 Task: Open Card Employee Training Review in Board Crisis Management Solutions to Workspace CRM Systems and add a team member Softage.4@softage.net, a label Green, a checklist Sailing, an attachment from Trello, a color Green and finally, add a card description 'Develop and launch new social media marketing campaign for new product launch' and a comment 'We should approach this task with a sense of empathy, putting ourselves in the shoes of our stakeholders to understand their perspectives.'. Add a start date 'Jan 04, 1900' with a due date 'Jan 11, 1900'
Action: Mouse moved to (124, 56)
Screenshot: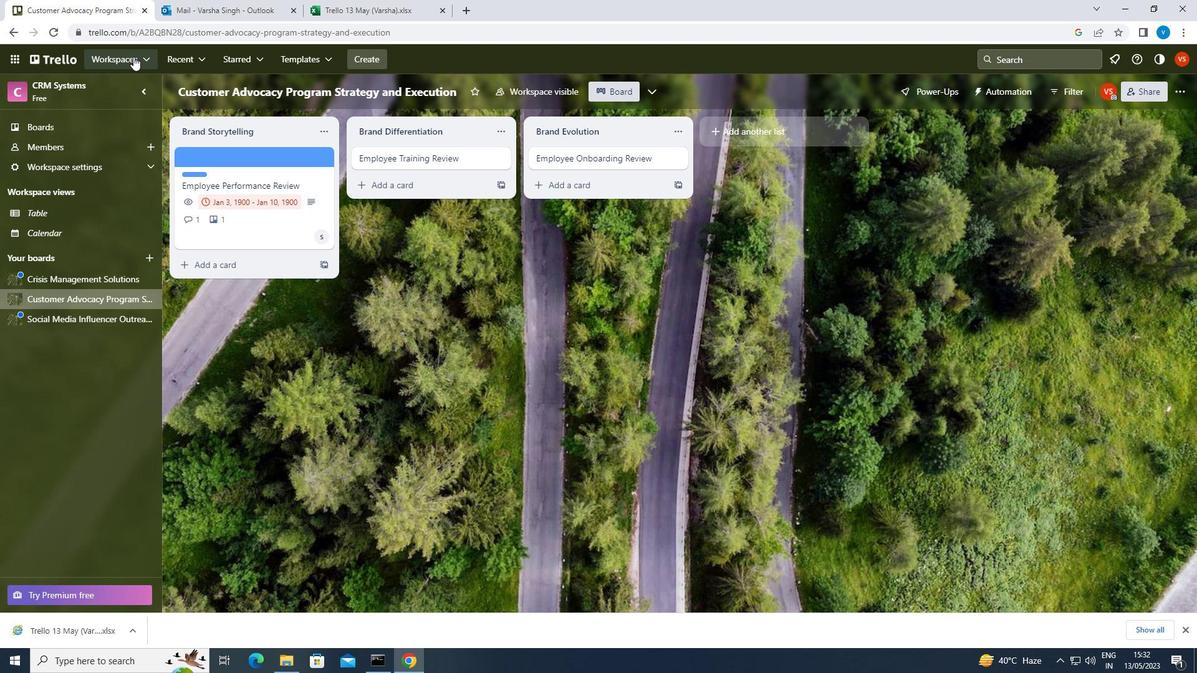 
Action: Mouse pressed left at (124, 56)
Screenshot: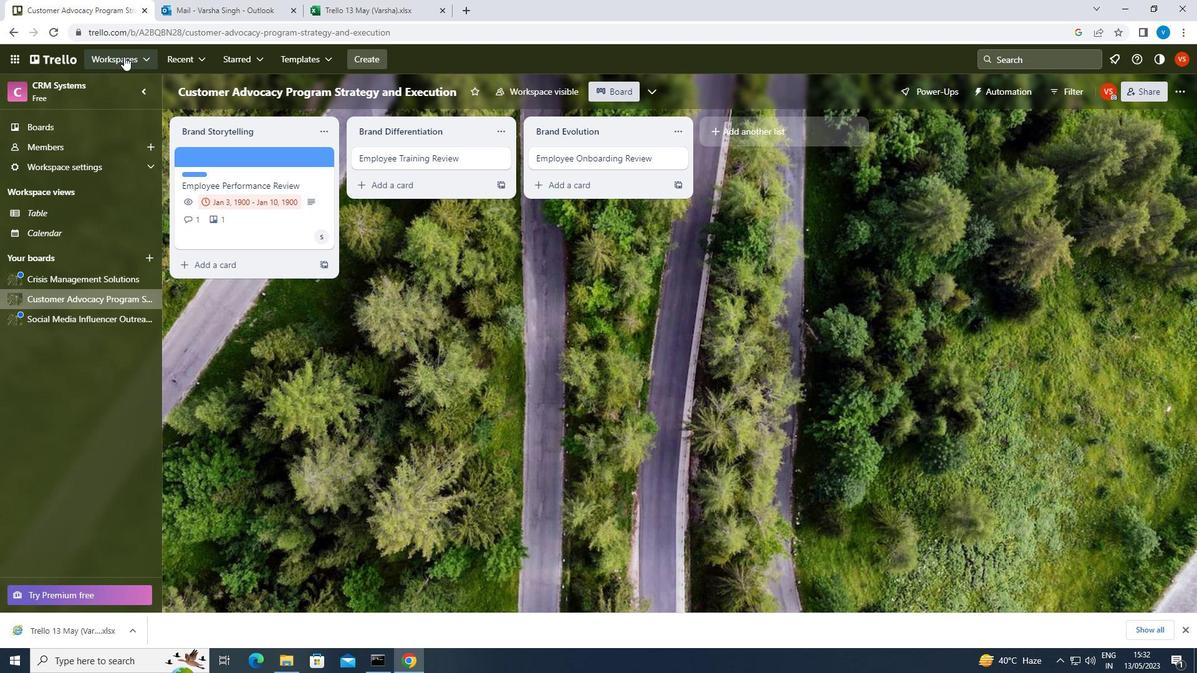 
Action: Mouse moved to (165, 490)
Screenshot: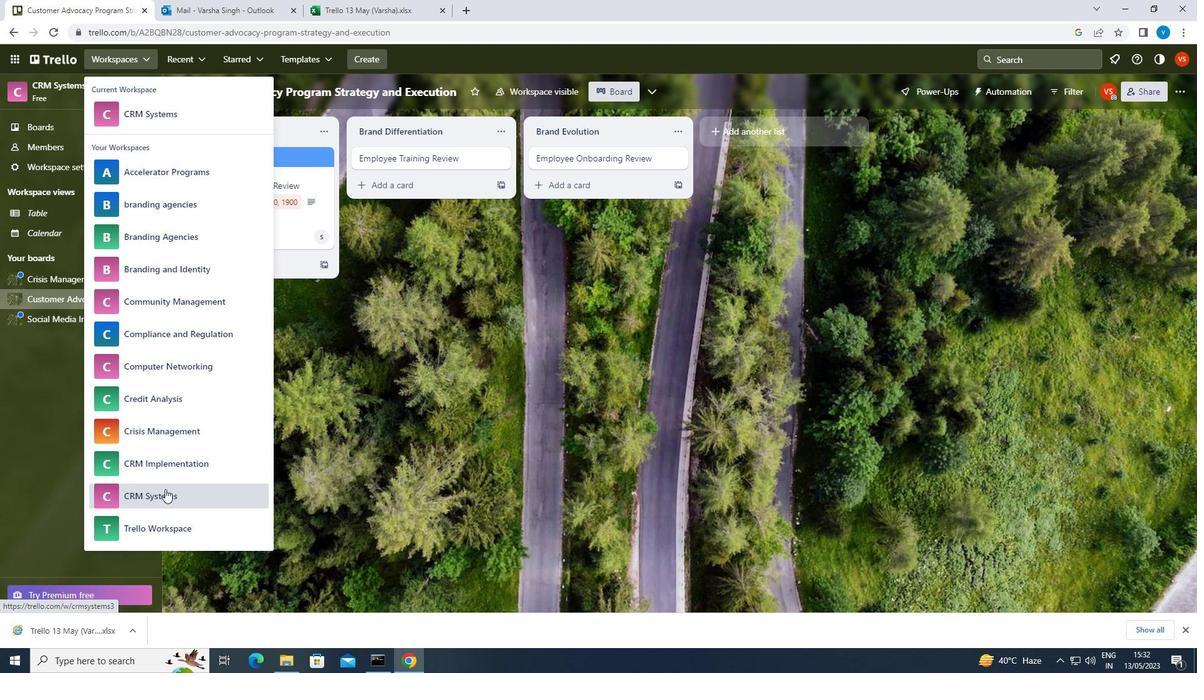 
Action: Mouse pressed left at (165, 490)
Screenshot: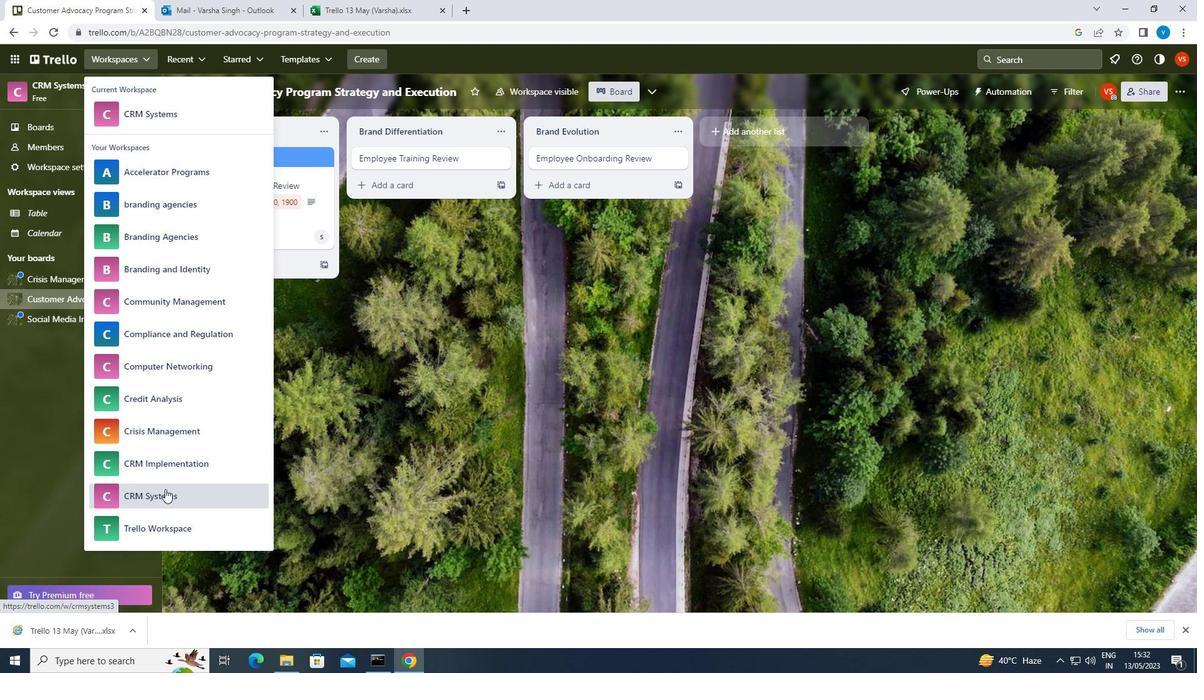 
Action: Mouse moved to (96, 277)
Screenshot: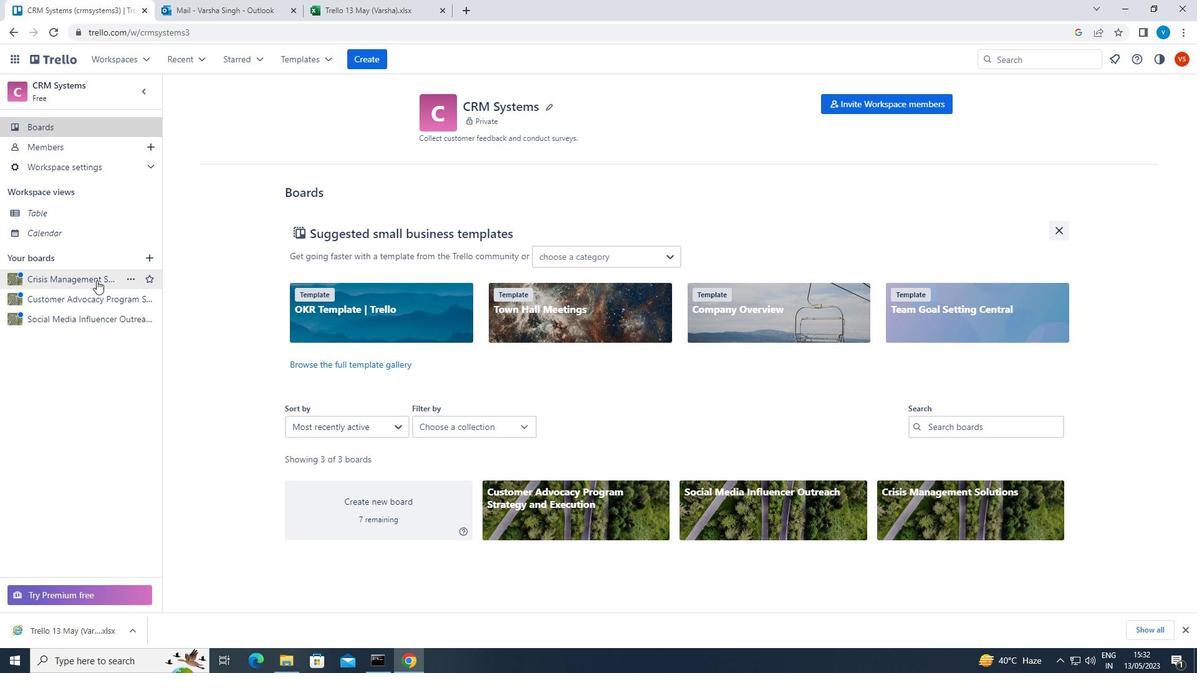 
Action: Mouse pressed left at (96, 277)
Screenshot: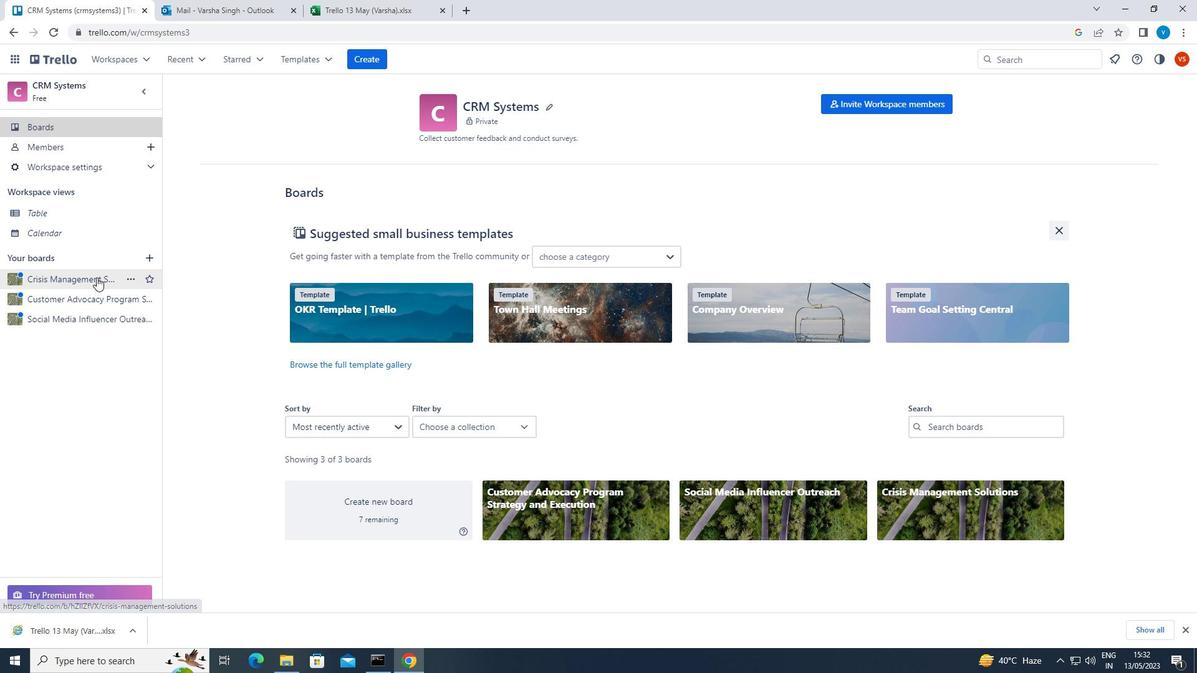 
Action: Mouse moved to (431, 155)
Screenshot: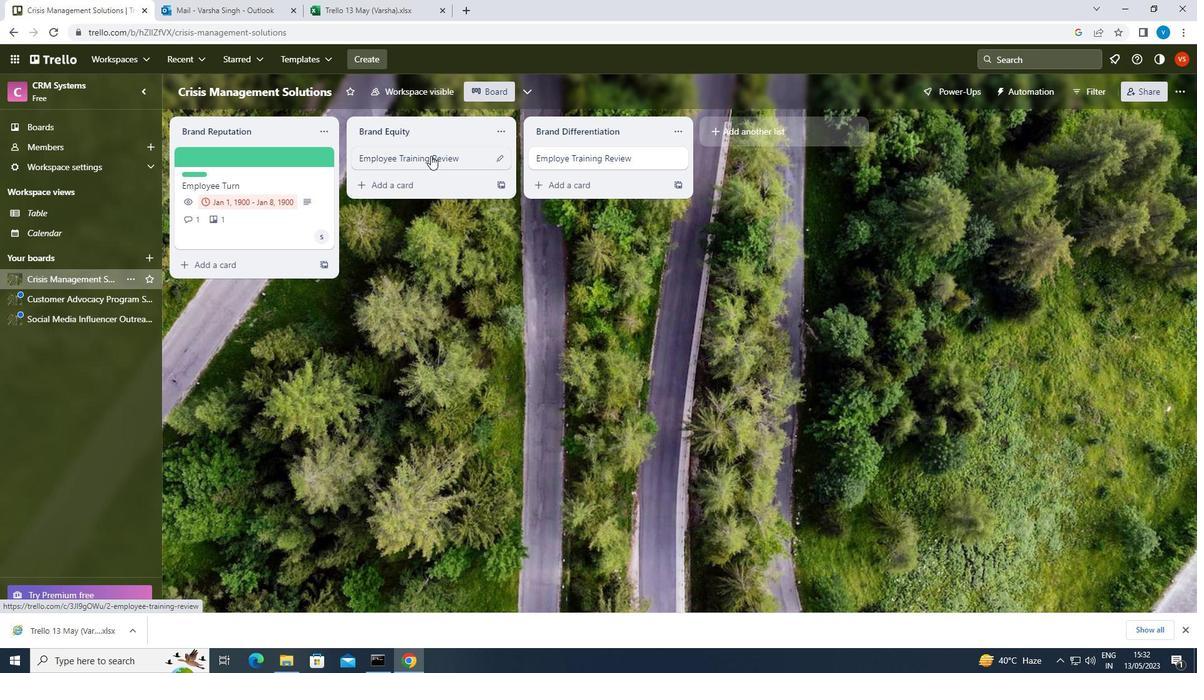 
Action: Mouse pressed left at (431, 155)
Screenshot: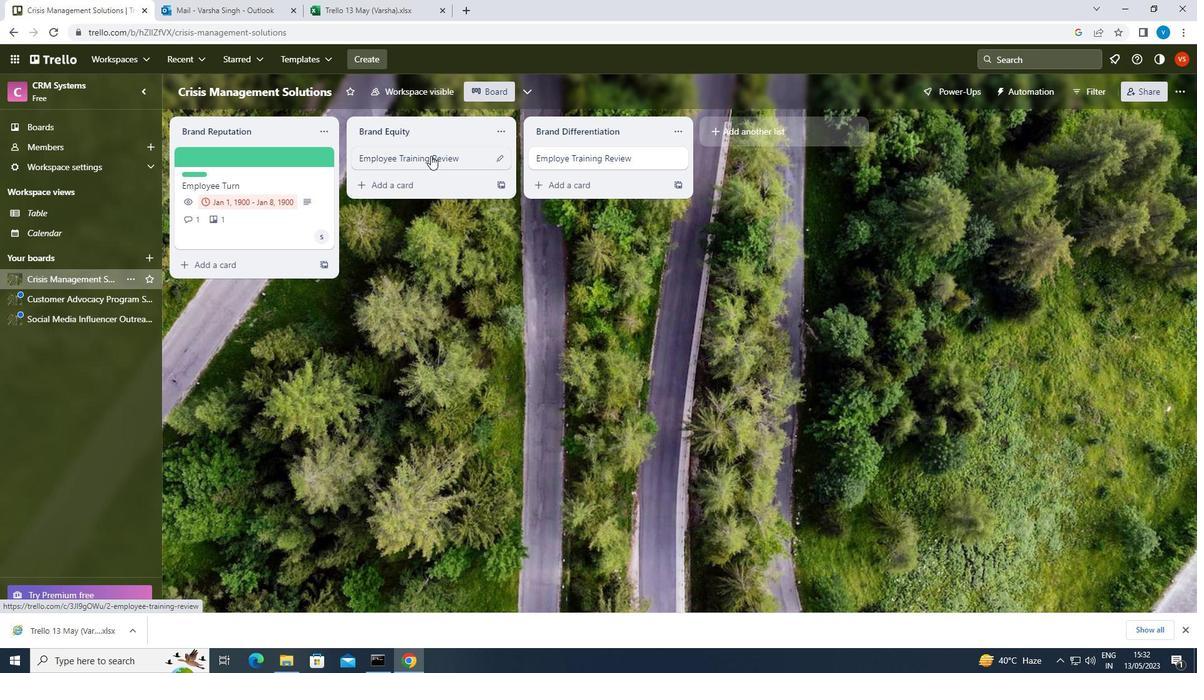 
Action: Mouse moved to (748, 202)
Screenshot: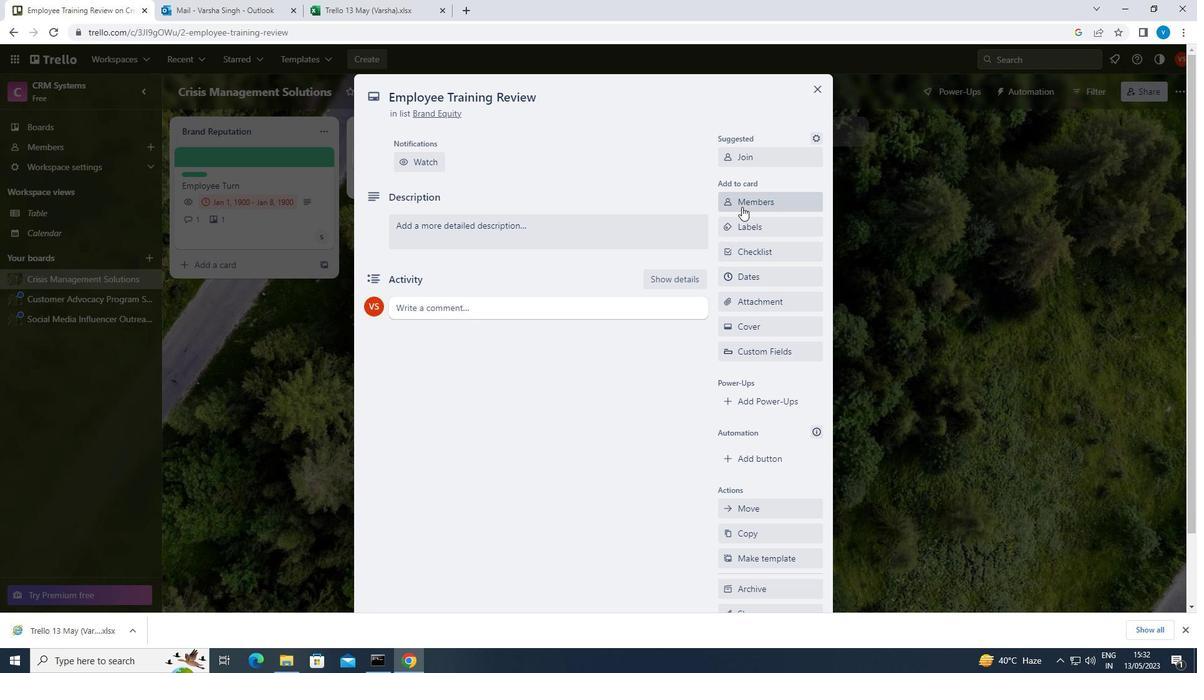 
Action: Mouse pressed left at (748, 202)
Screenshot: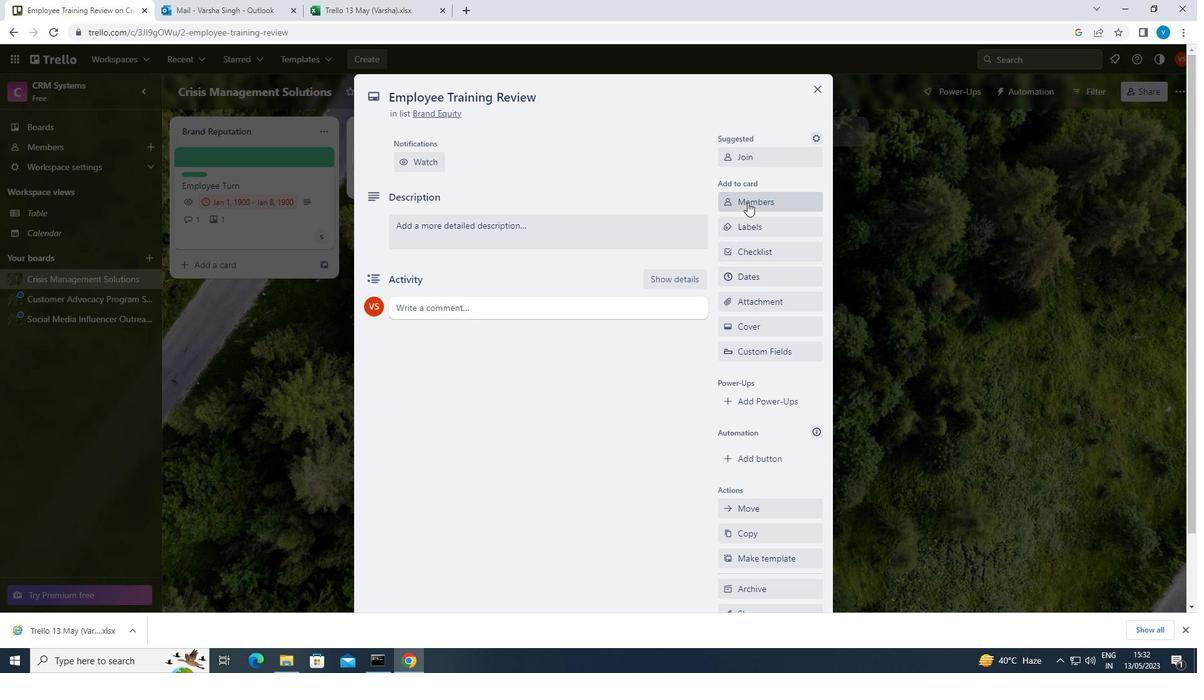 
Action: Mouse moved to (773, 253)
Screenshot: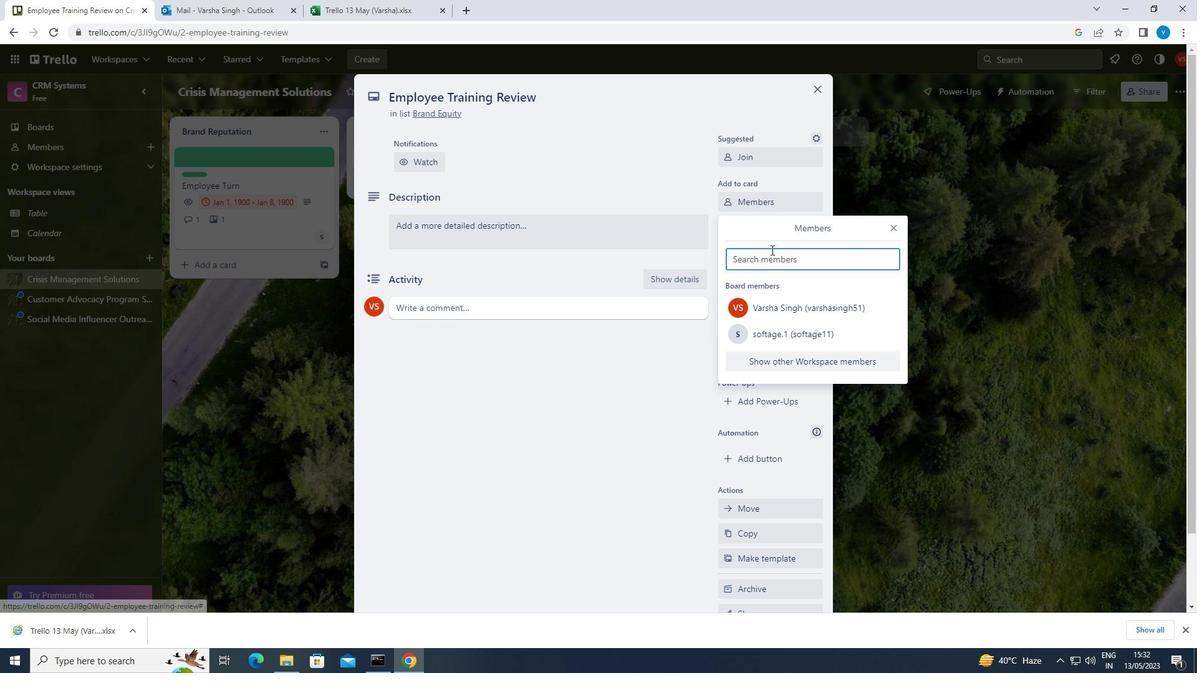 
Action: Mouse pressed left at (773, 253)
Screenshot: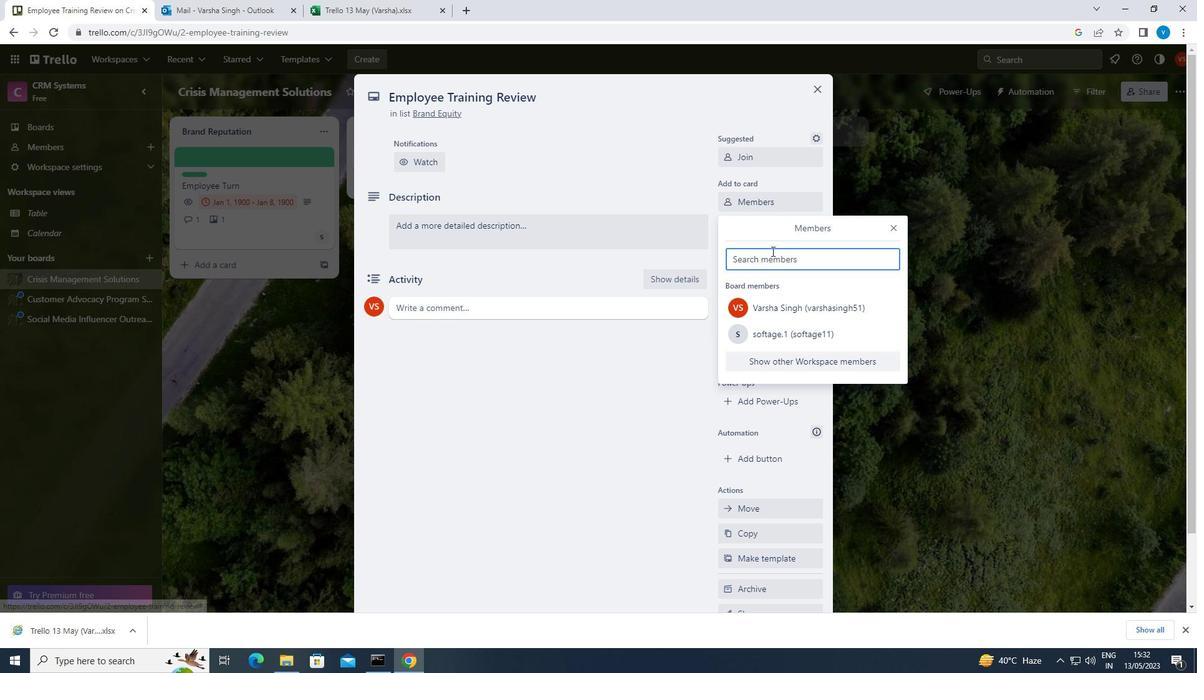 
Action: Key pressed <Key.shift>SOFTAGE.4<Key.shift>@SOFTAGE.NET
Screenshot: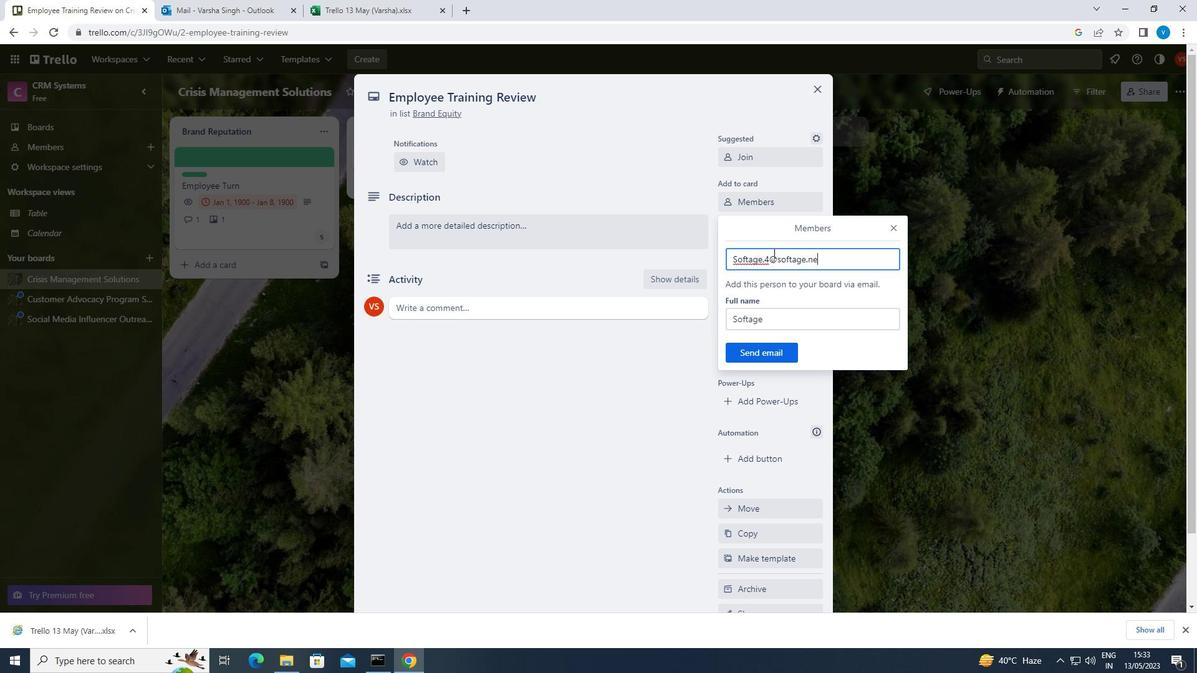 
Action: Mouse moved to (751, 348)
Screenshot: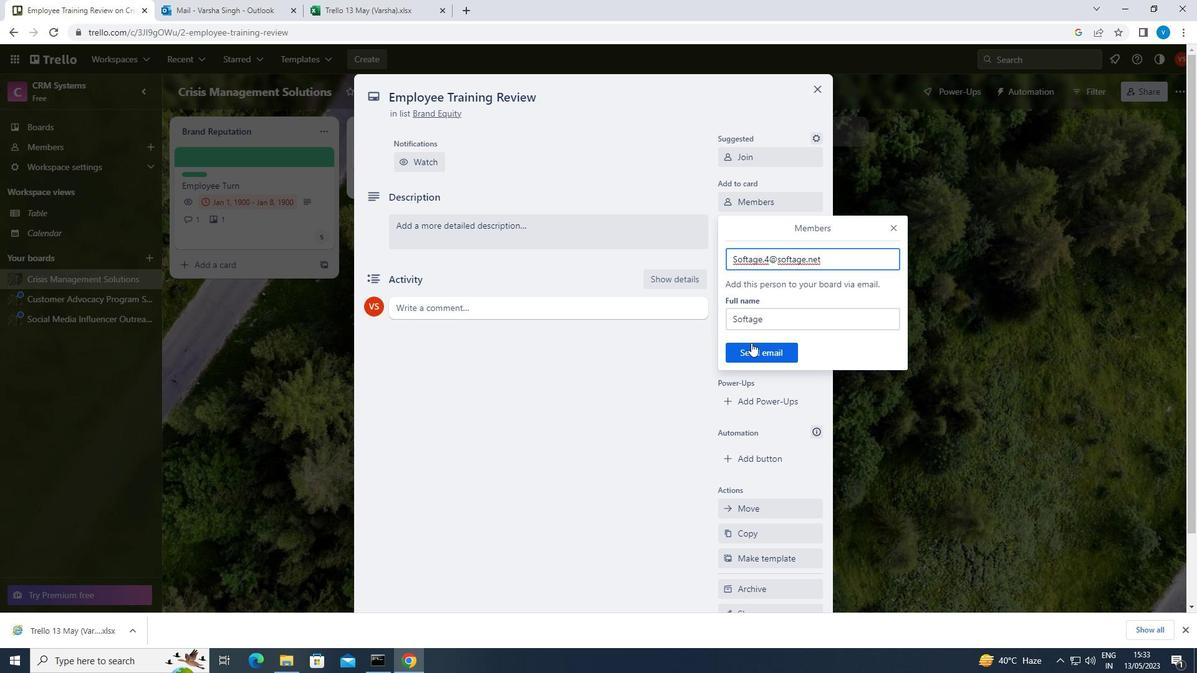 
Action: Mouse pressed left at (751, 348)
Screenshot: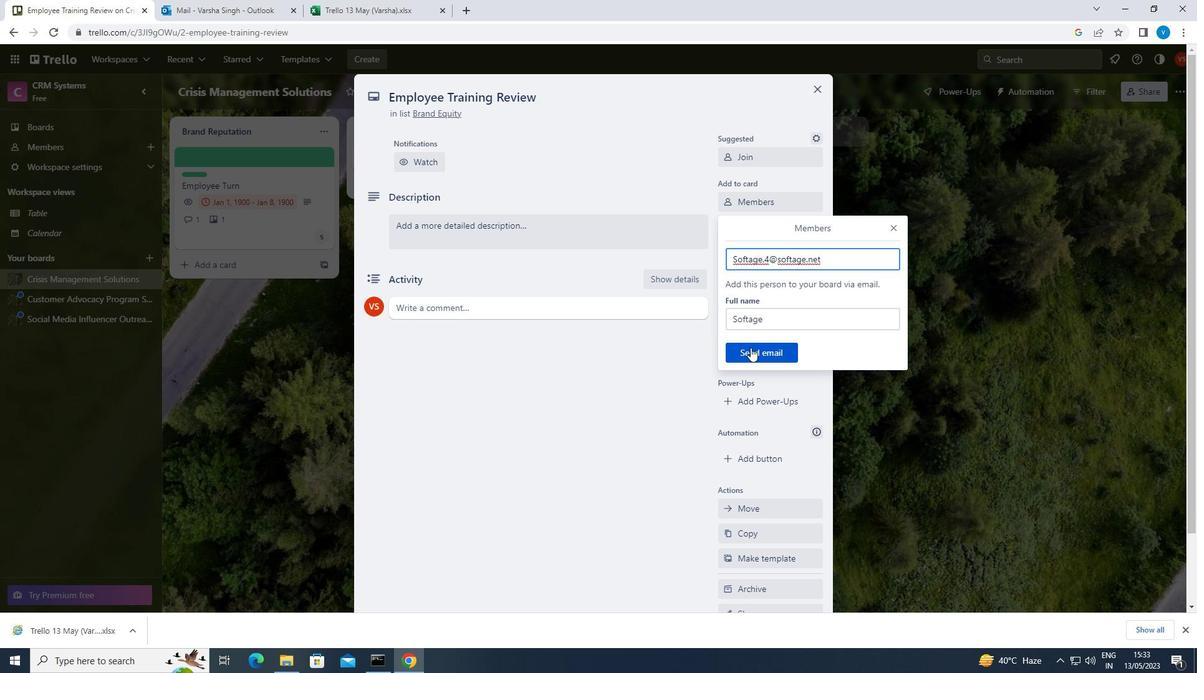 
Action: Mouse moved to (786, 227)
Screenshot: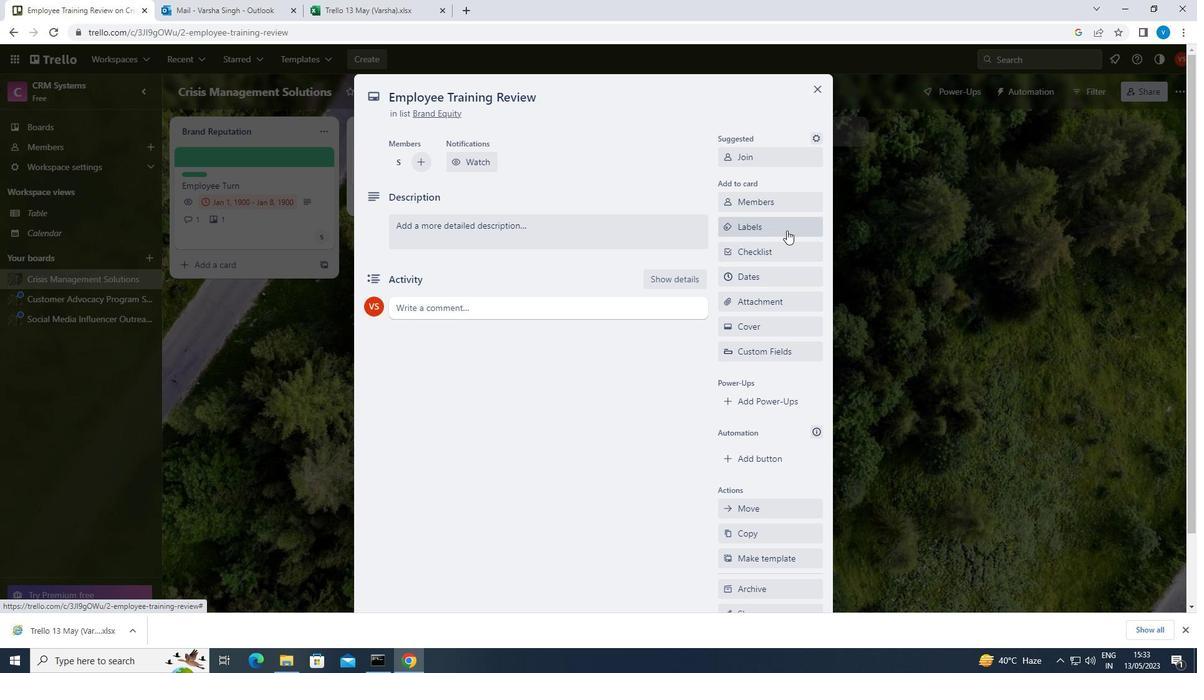 
Action: Mouse pressed left at (786, 227)
Screenshot: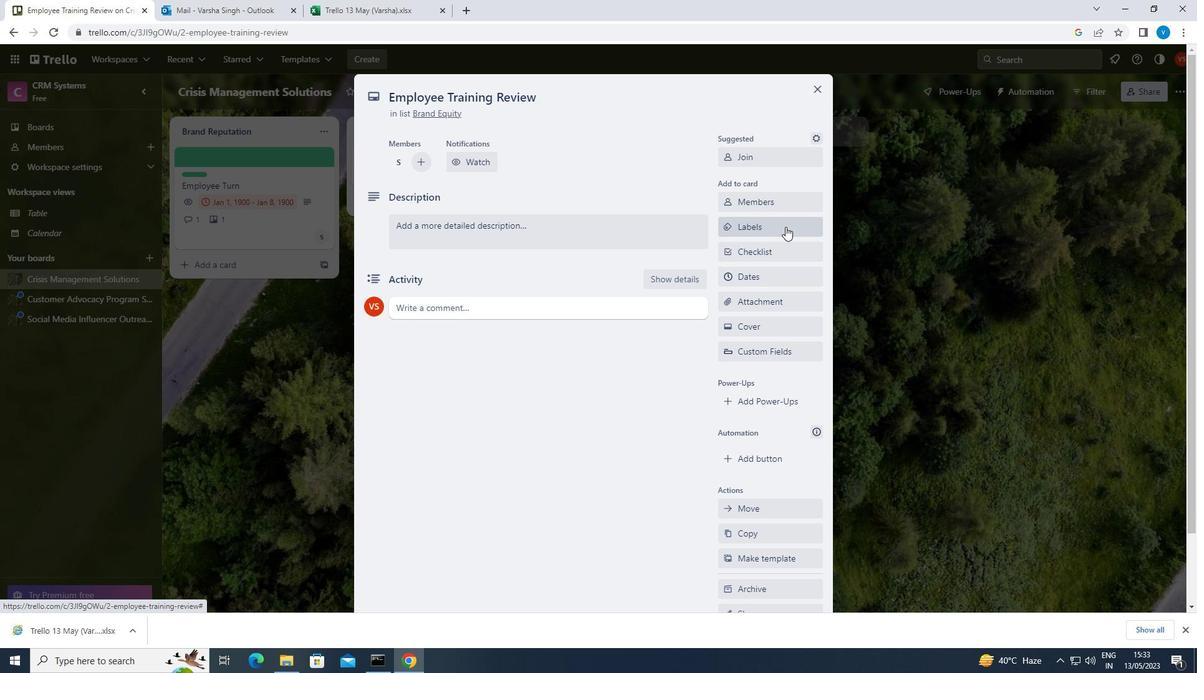 
Action: Mouse moved to (796, 325)
Screenshot: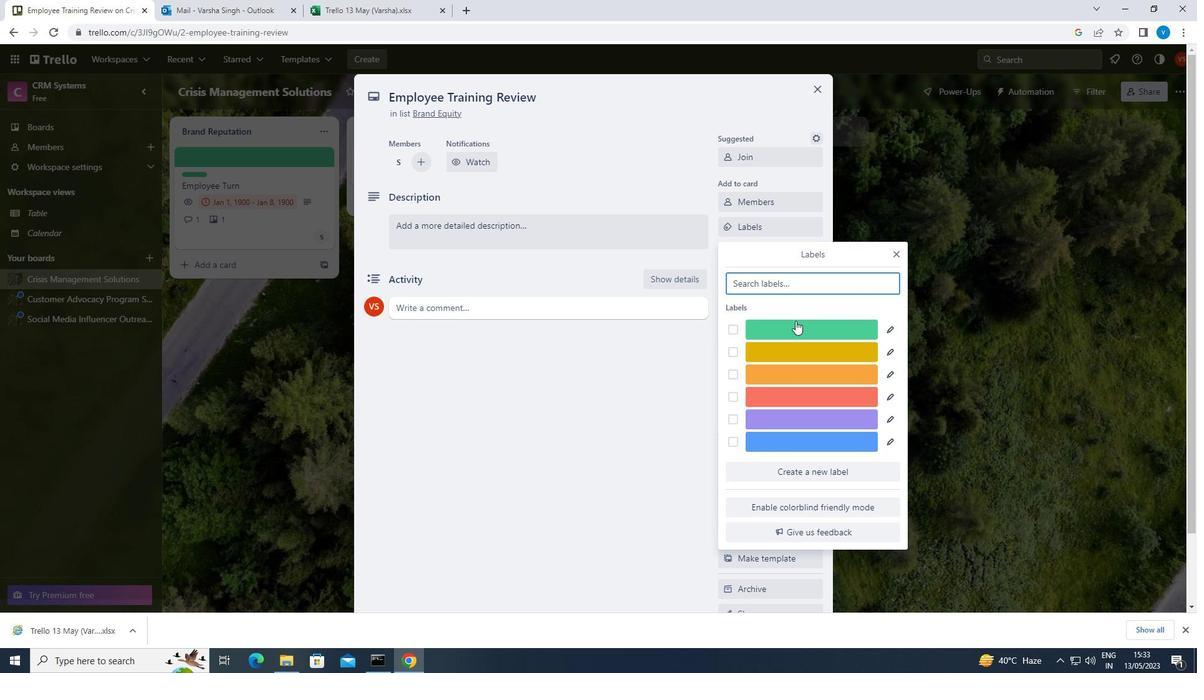 
Action: Mouse pressed left at (796, 325)
Screenshot: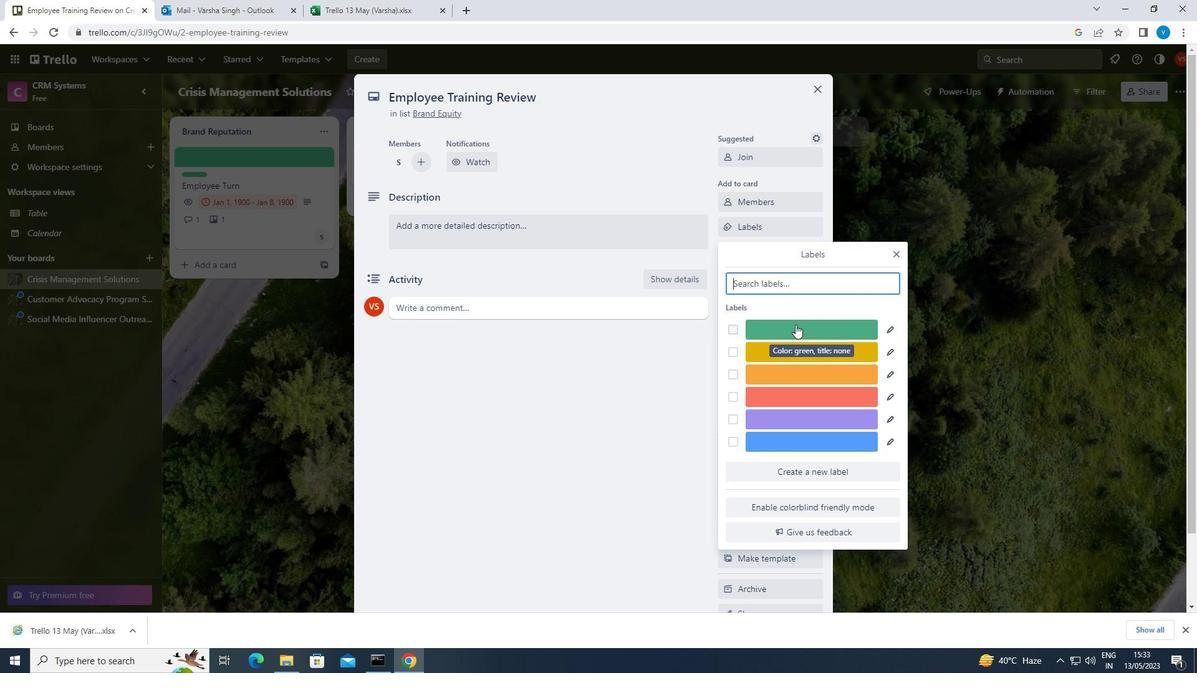 
Action: Mouse moved to (897, 252)
Screenshot: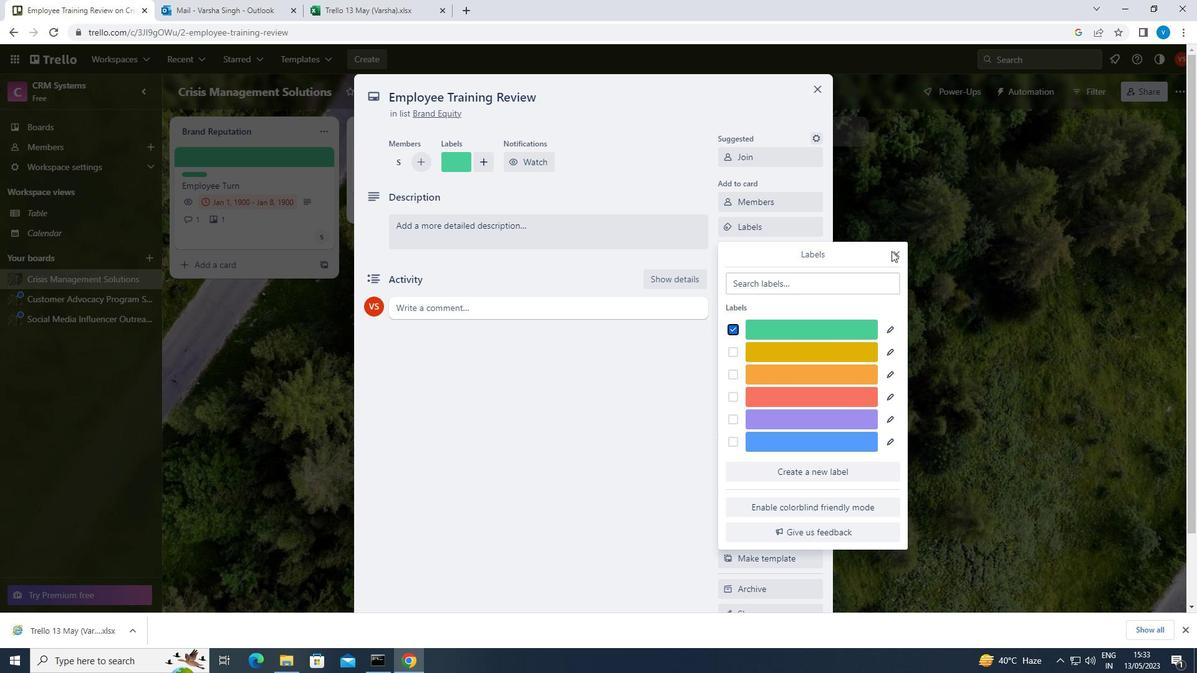 
Action: Mouse pressed left at (897, 252)
Screenshot: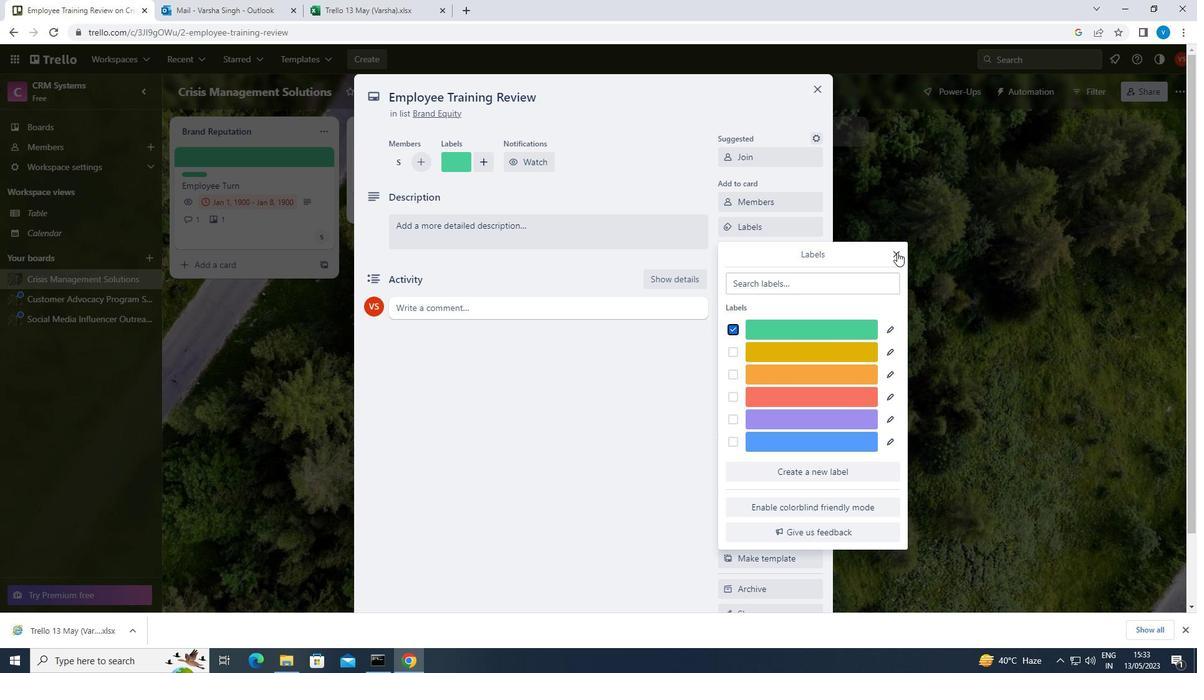 
Action: Mouse moved to (784, 248)
Screenshot: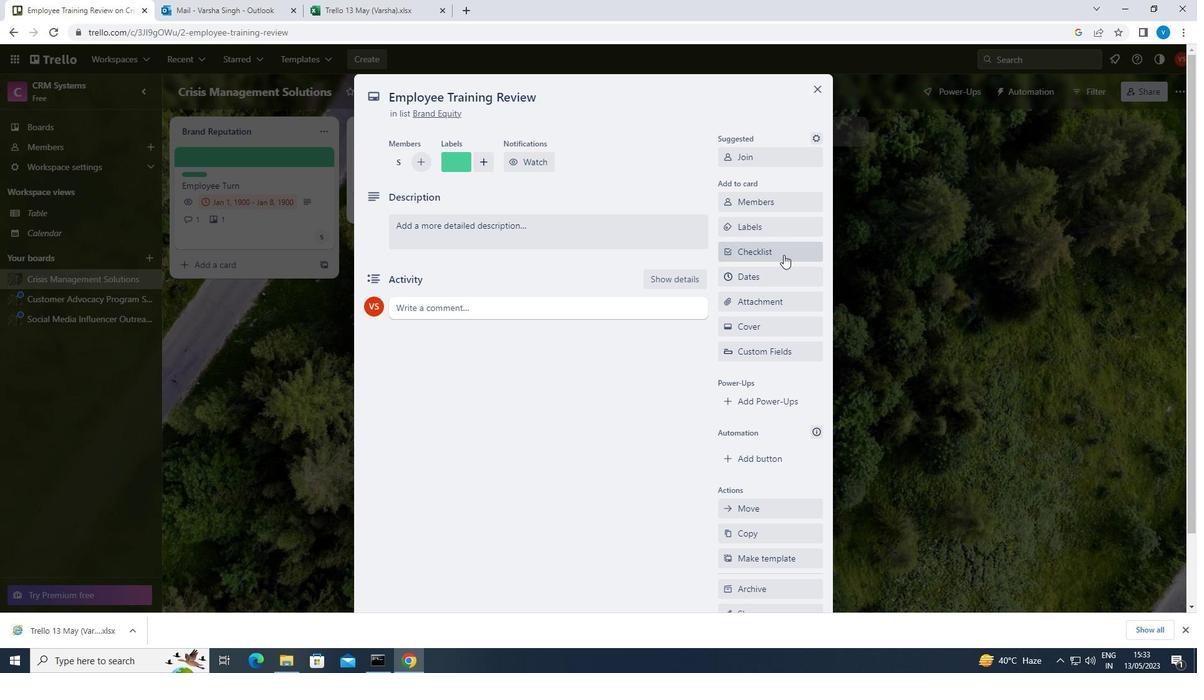 
Action: Mouse pressed left at (784, 248)
Screenshot: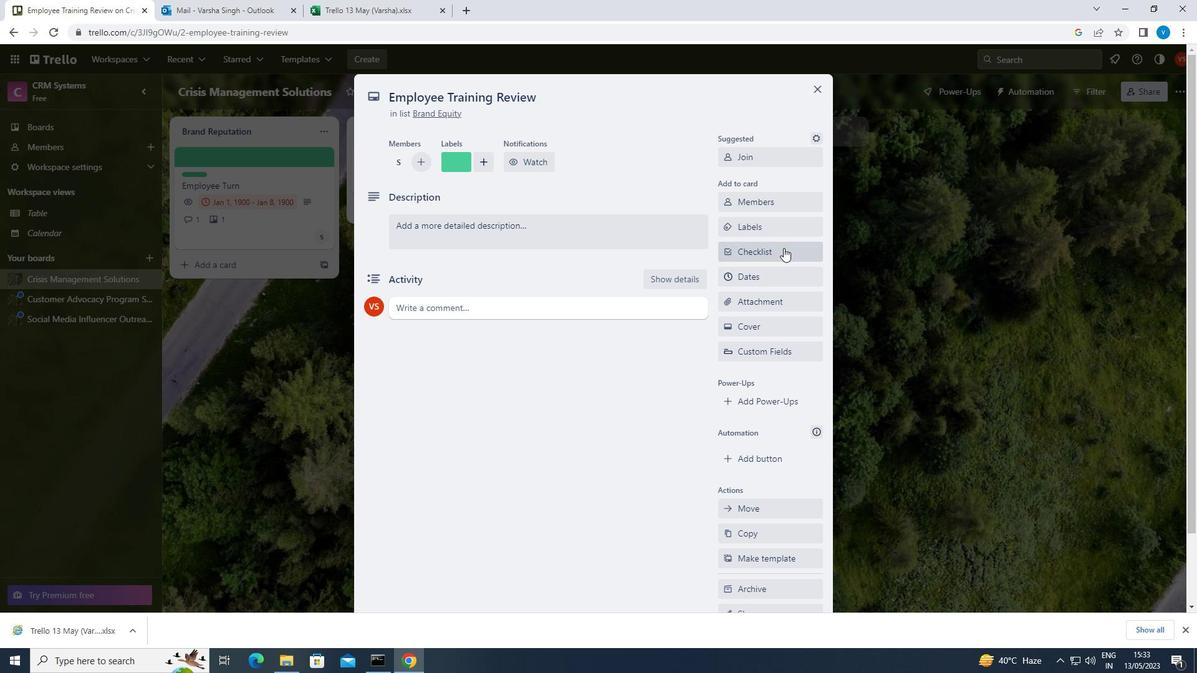 
Action: Mouse moved to (793, 324)
Screenshot: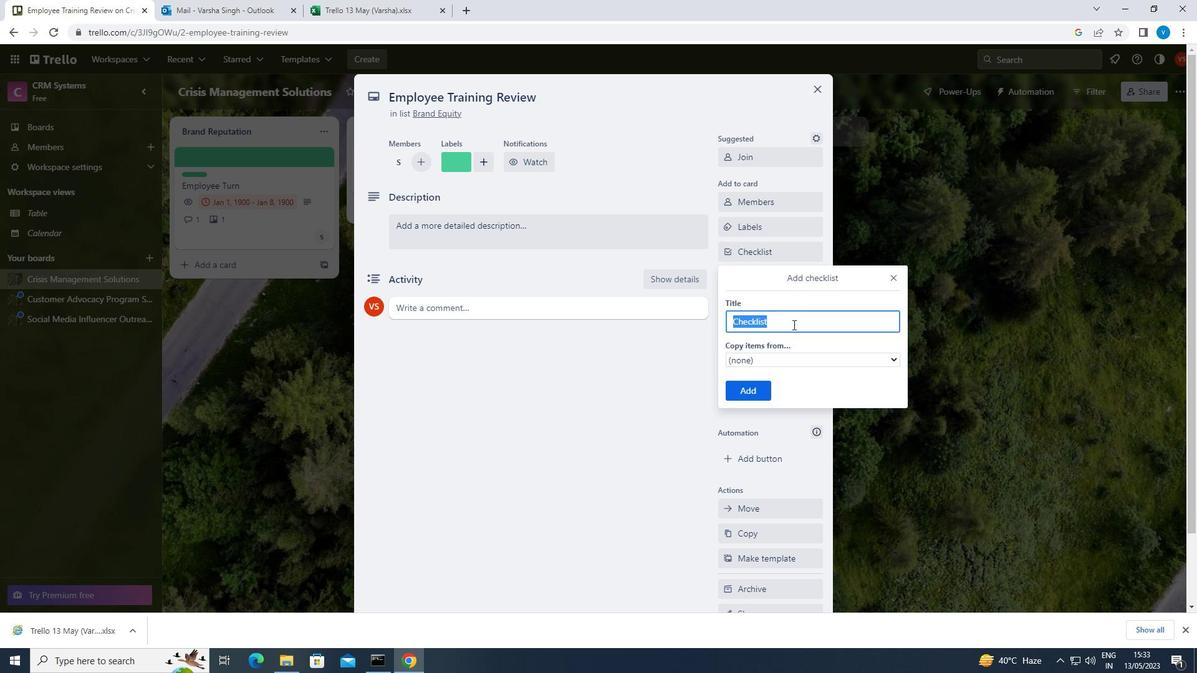 
Action: Key pressed <Key.shift>SAILING
Screenshot: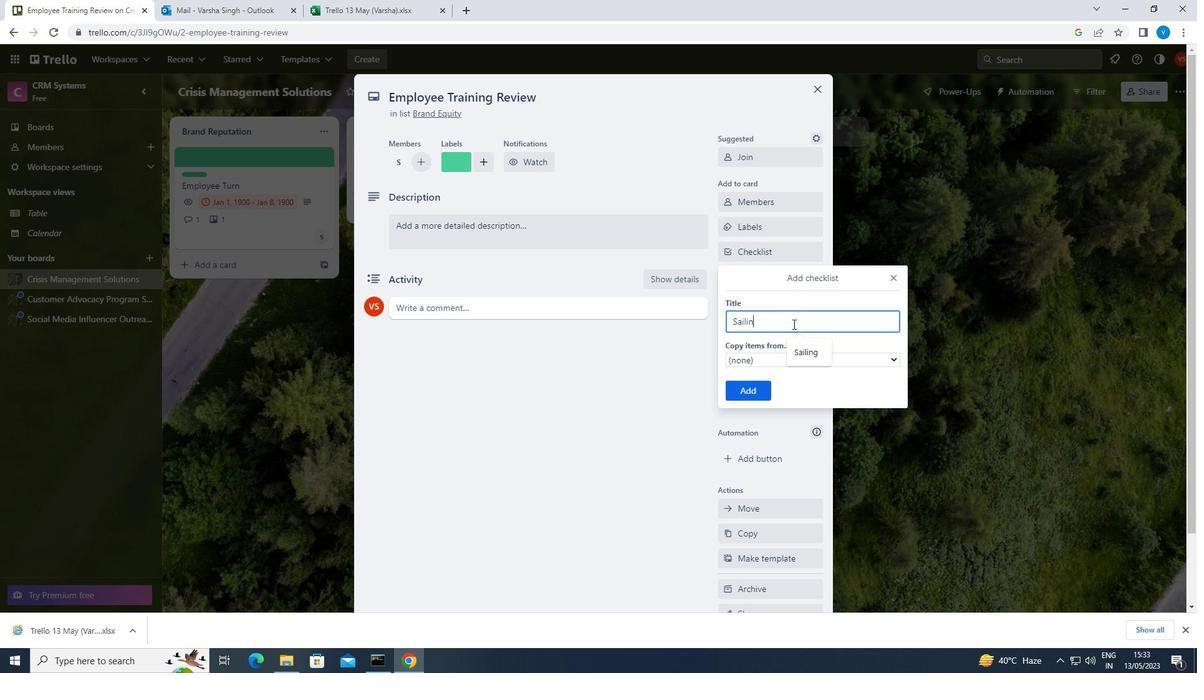 
Action: Mouse moved to (743, 389)
Screenshot: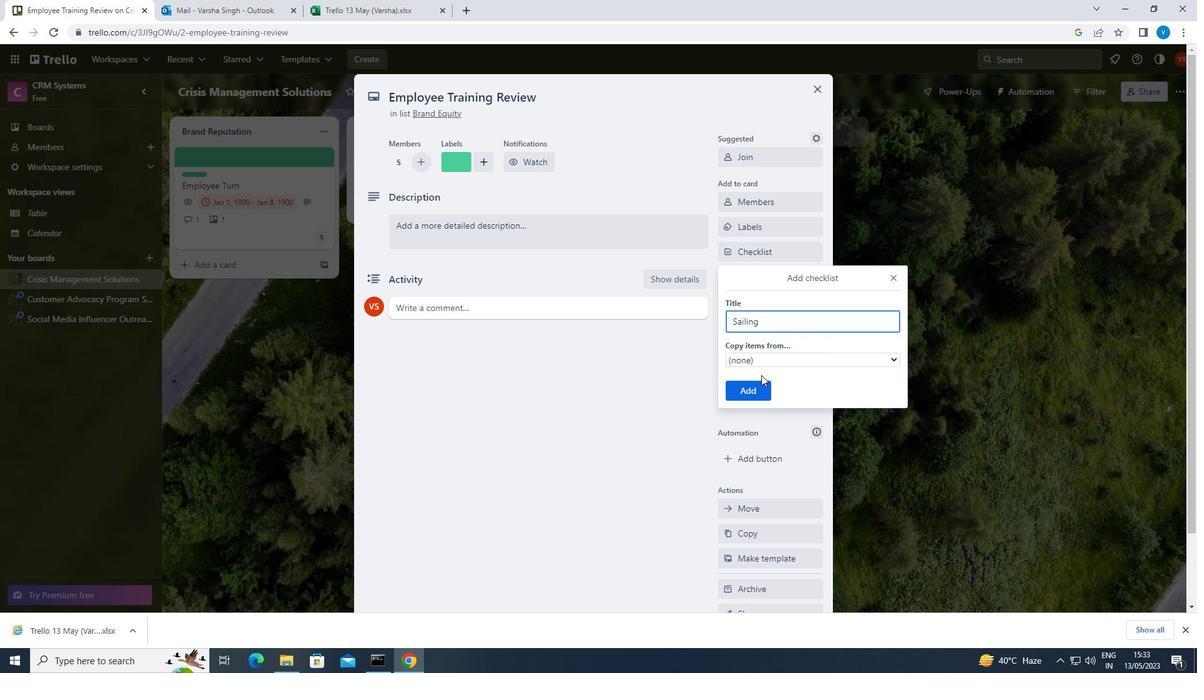 
Action: Mouse pressed left at (743, 389)
Screenshot: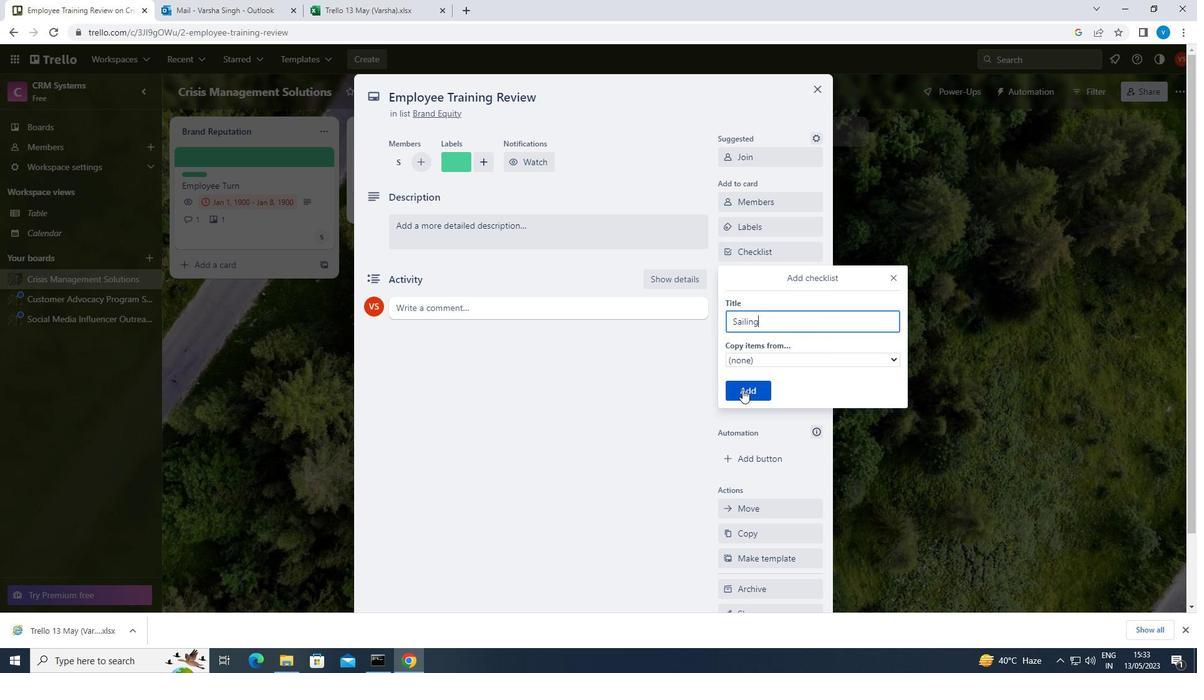 
Action: Mouse moved to (779, 296)
Screenshot: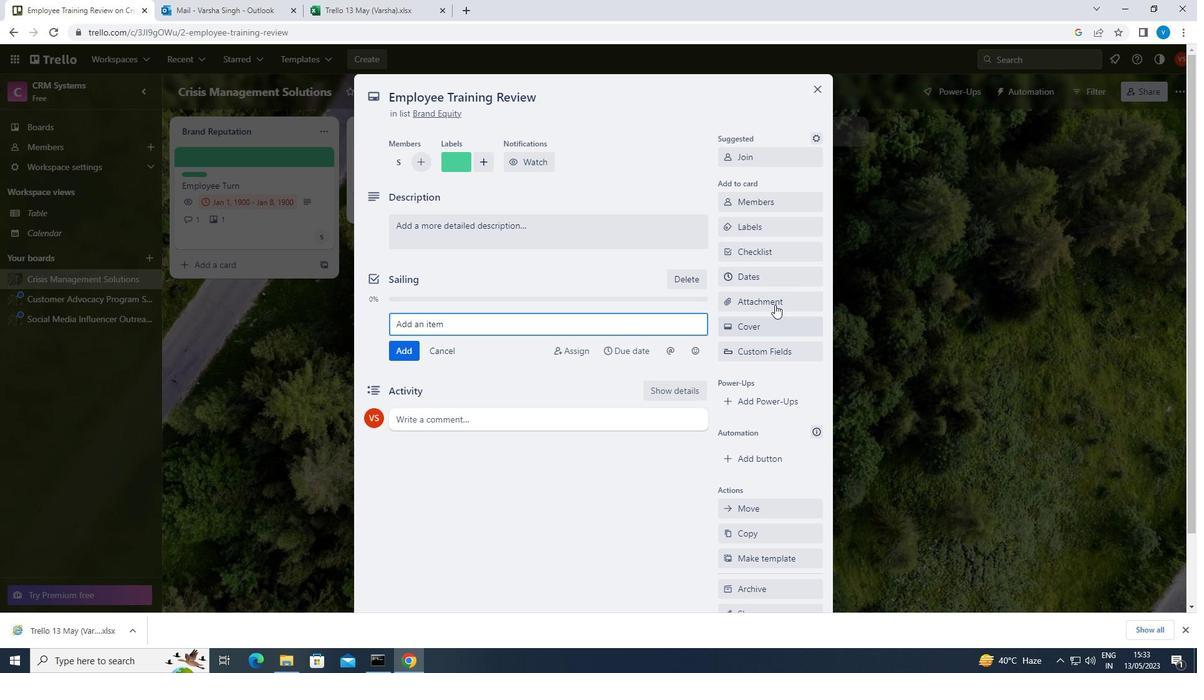 
Action: Mouse pressed left at (779, 296)
Screenshot: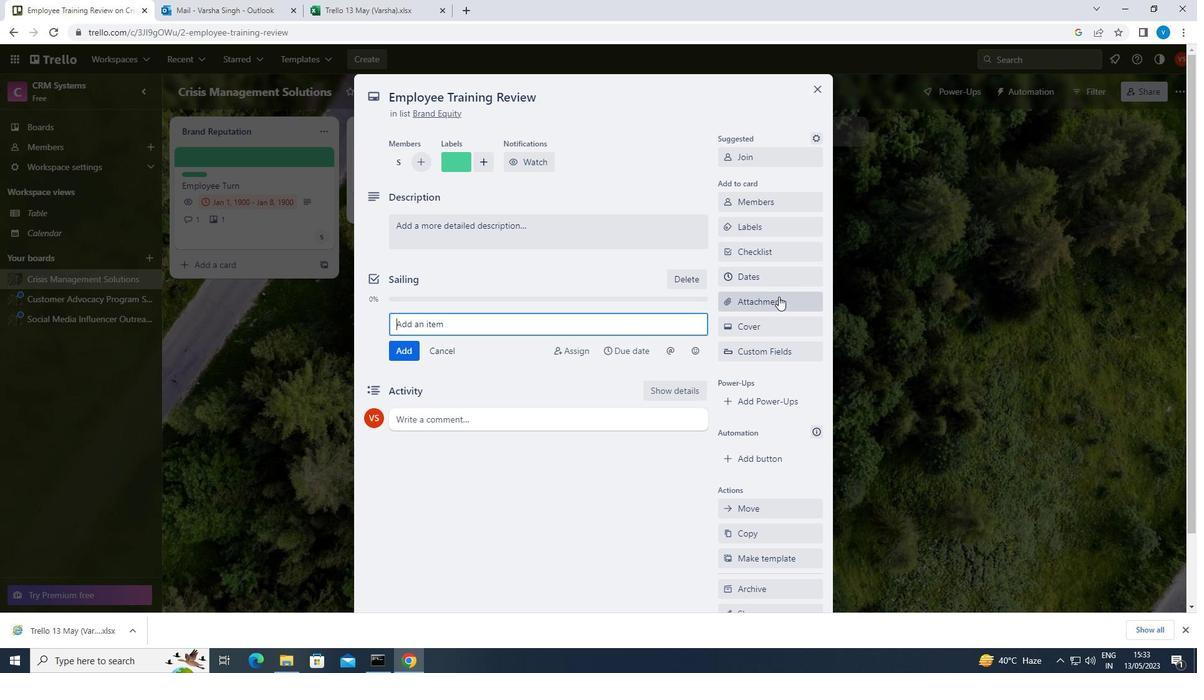 
Action: Mouse moved to (746, 378)
Screenshot: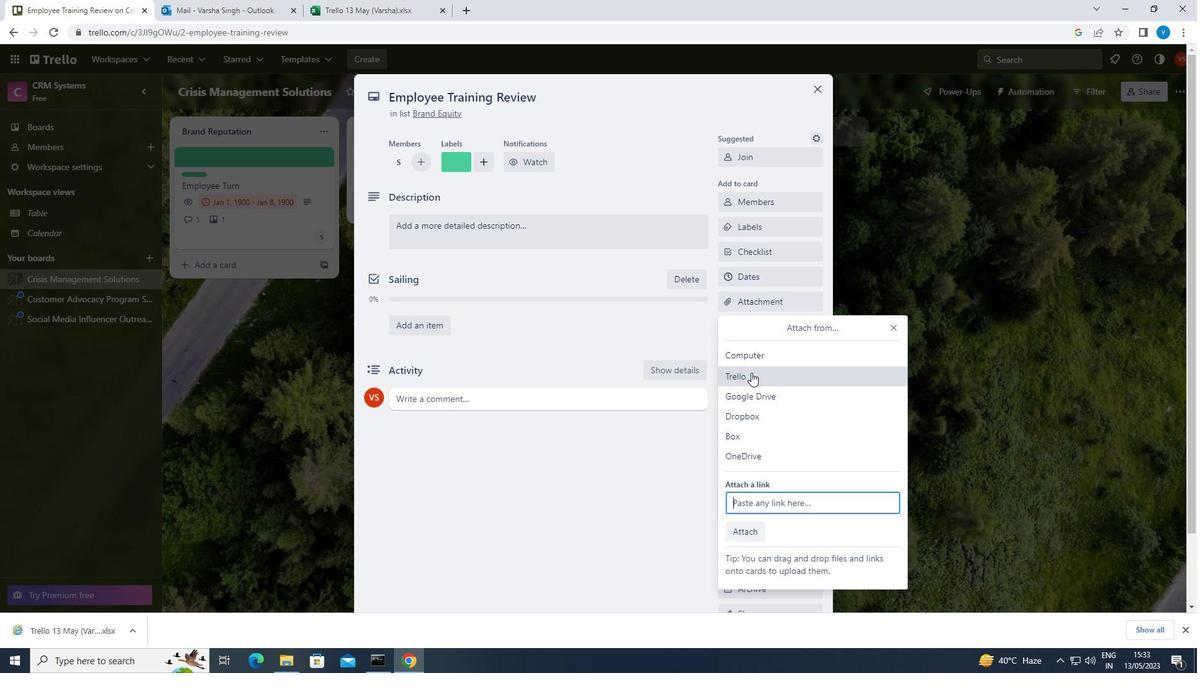 
Action: Mouse pressed left at (746, 378)
Screenshot: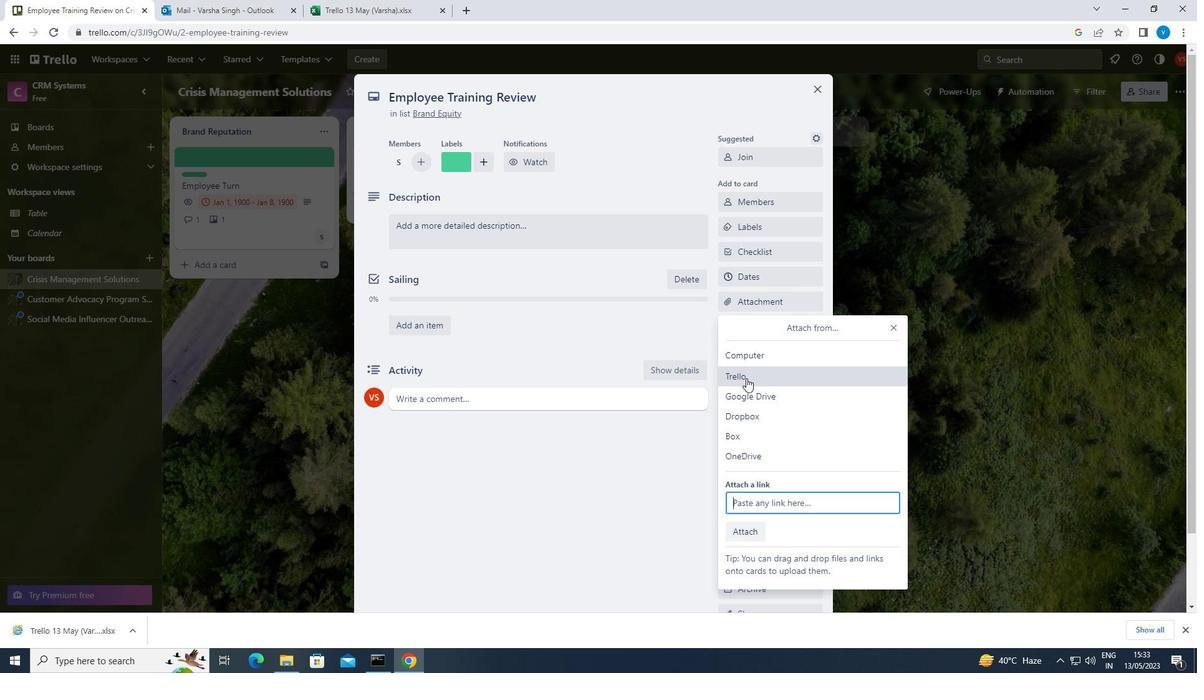 
Action: Mouse moved to (758, 383)
Screenshot: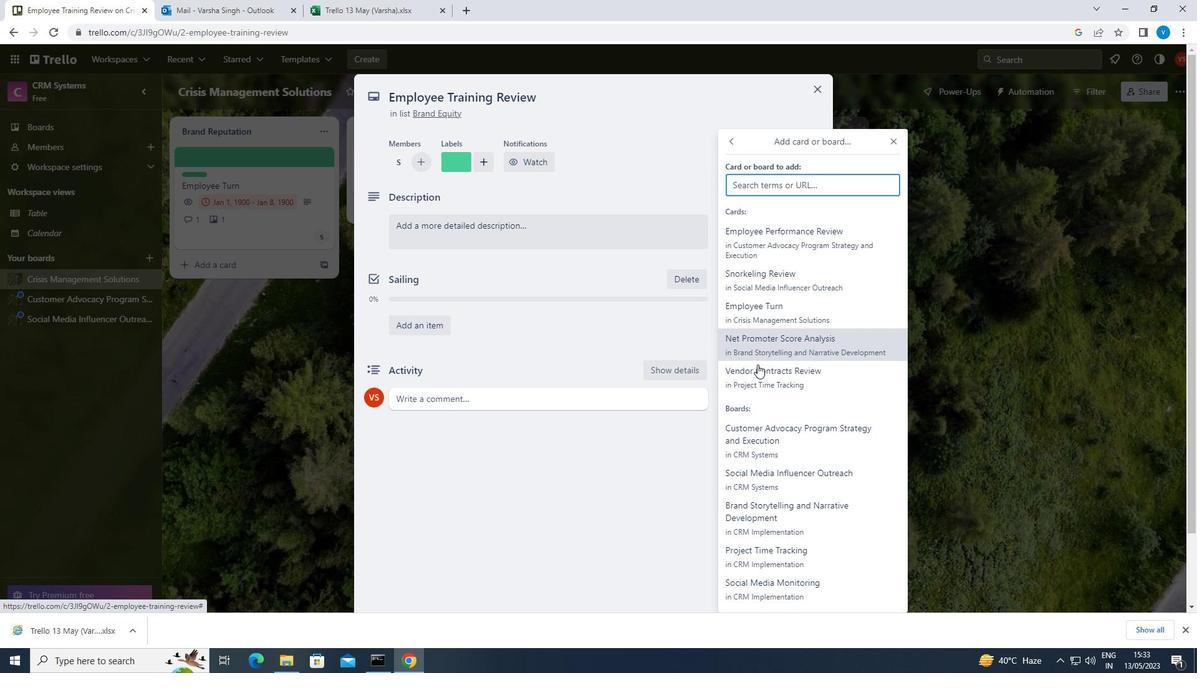 
Action: Mouse pressed left at (758, 383)
Screenshot: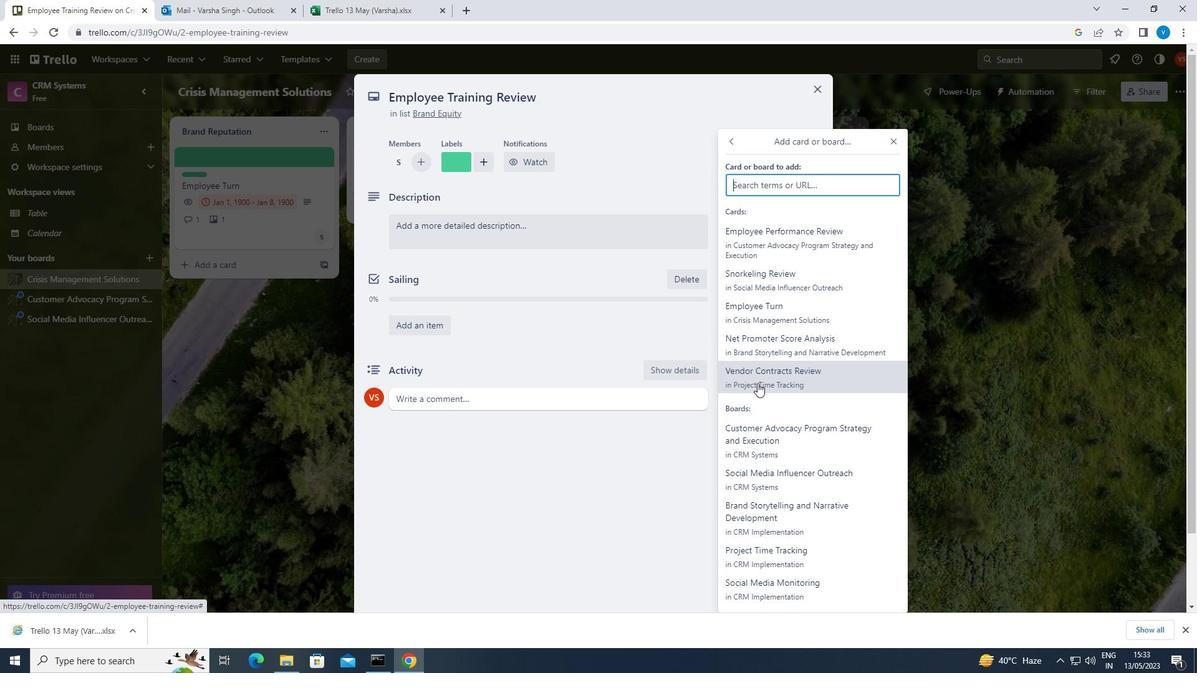 
Action: Mouse moved to (784, 330)
Screenshot: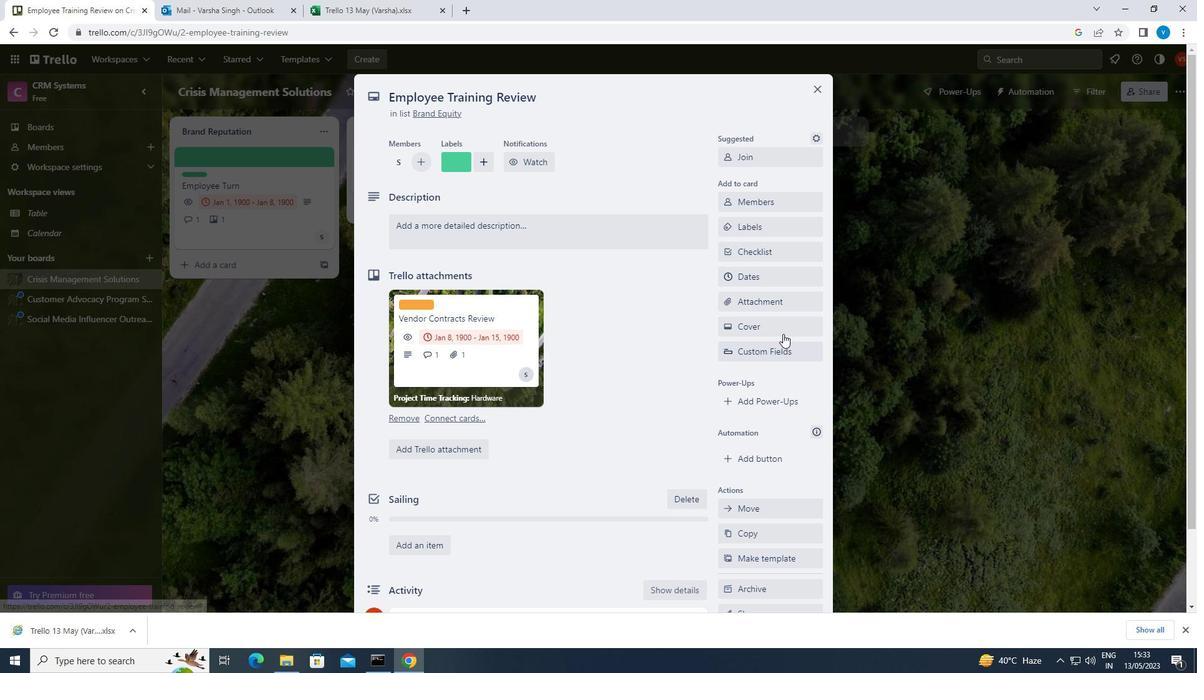 
Action: Mouse pressed left at (784, 330)
Screenshot: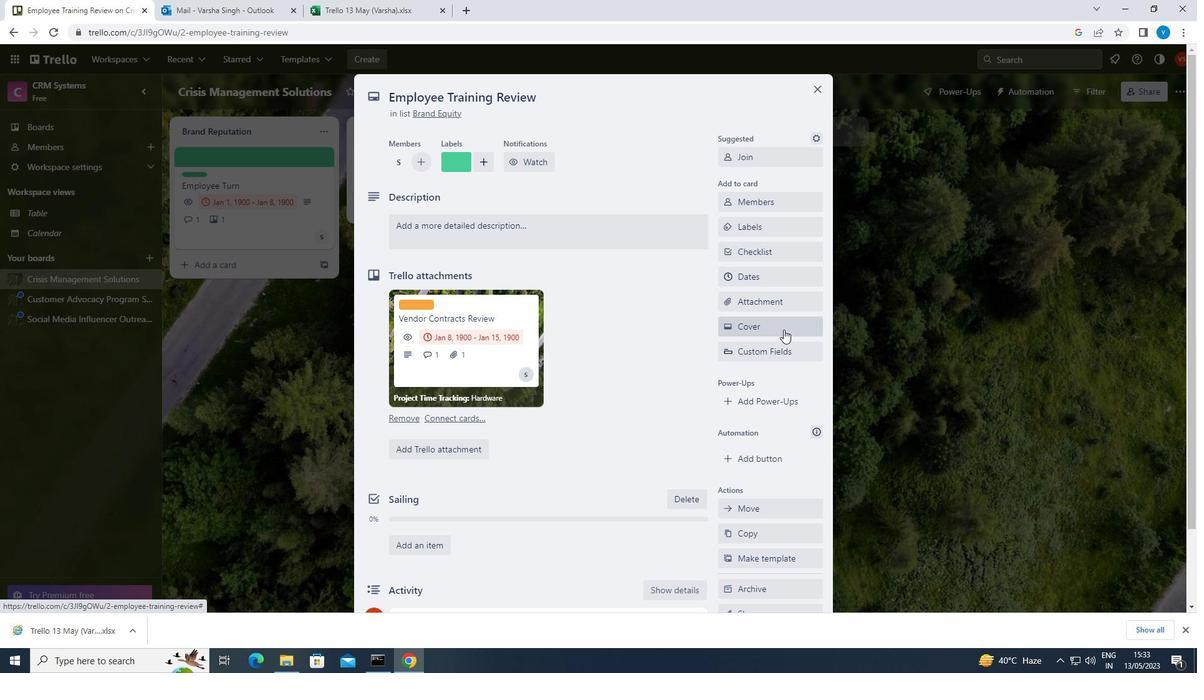 
Action: Mouse moved to (744, 360)
Screenshot: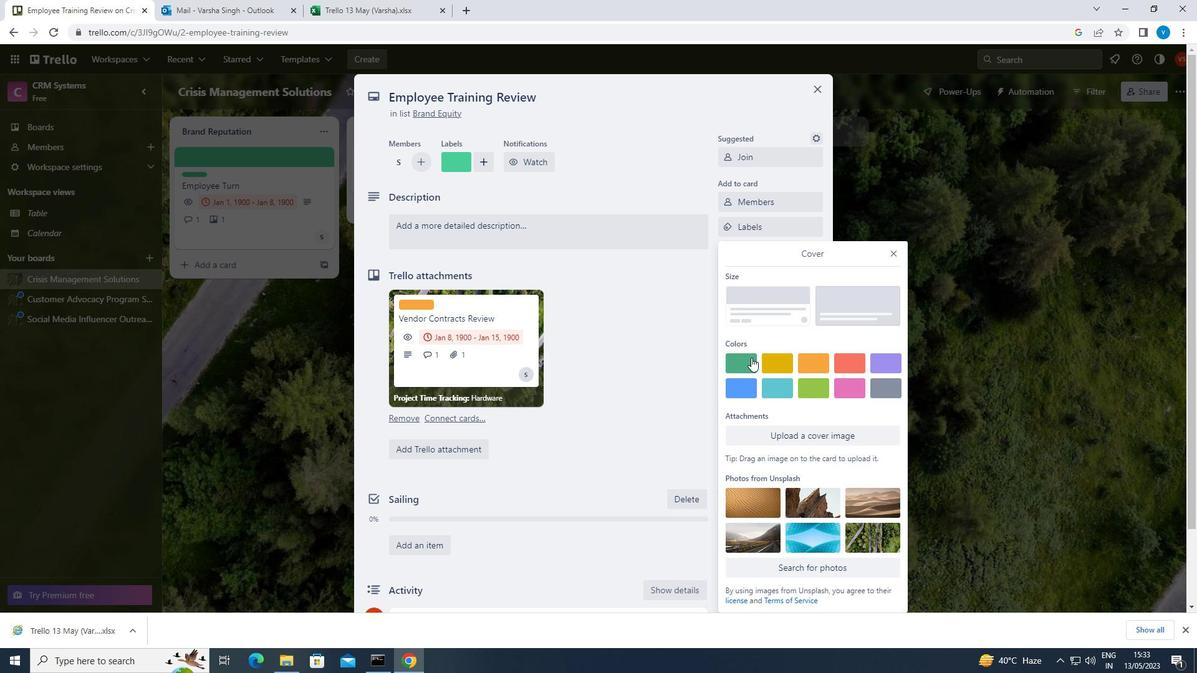 
Action: Mouse pressed left at (744, 360)
Screenshot: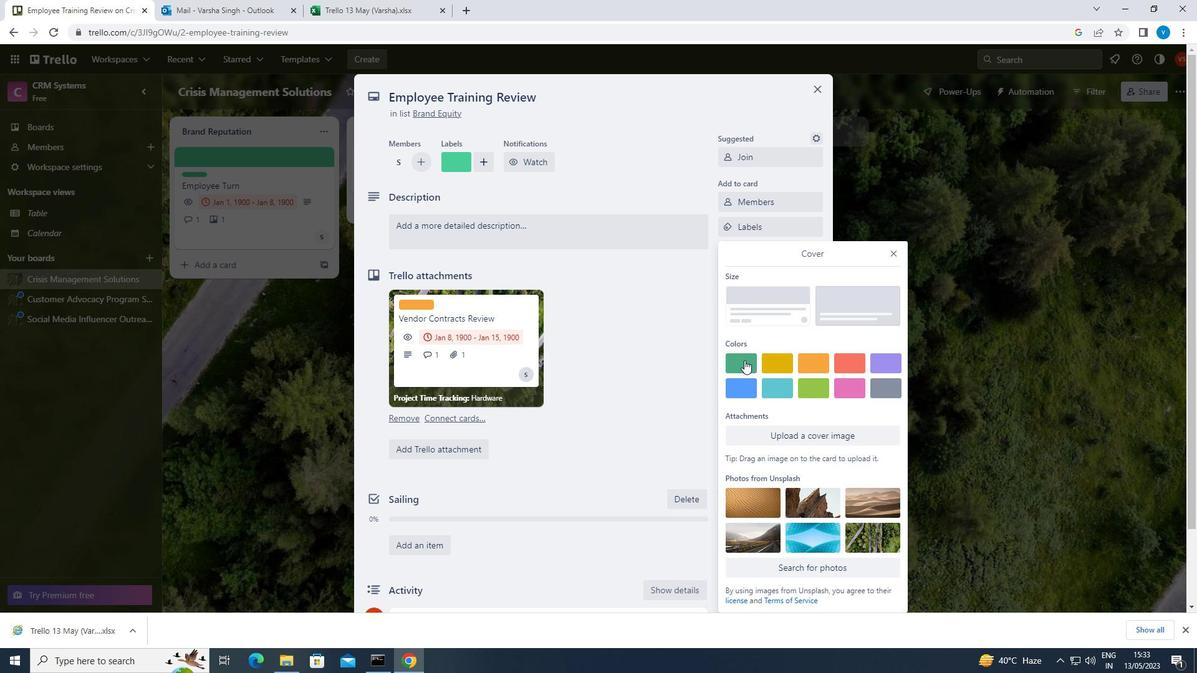 
Action: Mouse moved to (619, 305)
Screenshot: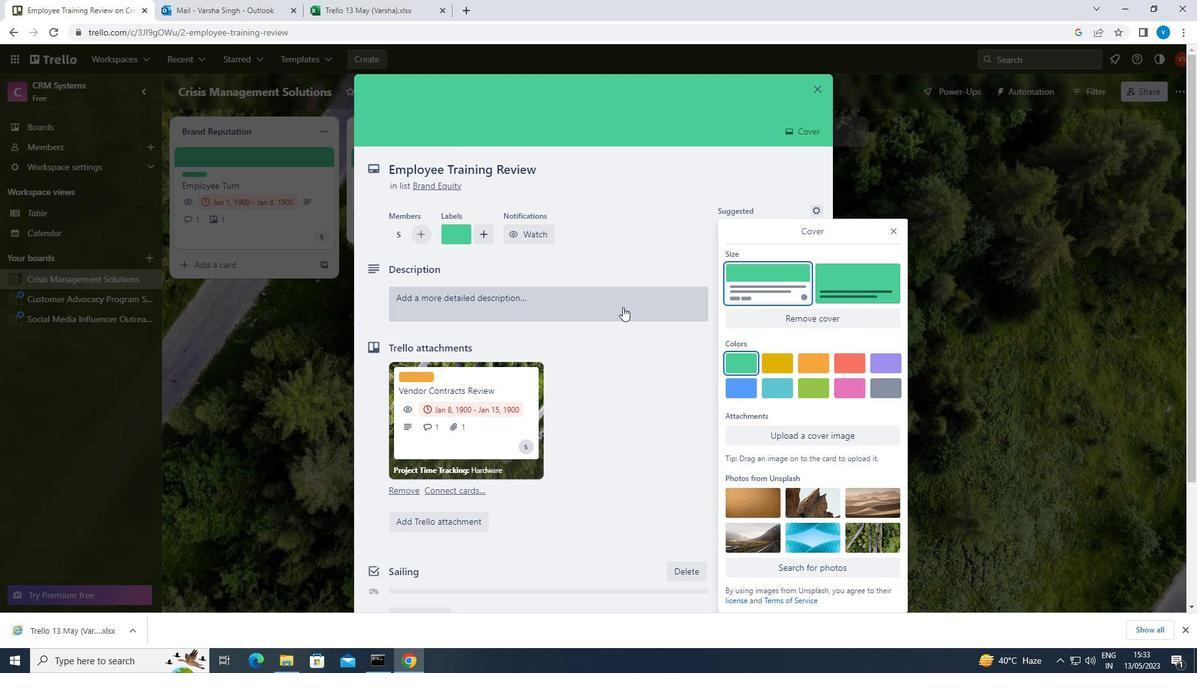 
Action: Mouse pressed left at (619, 305)
Screenshot: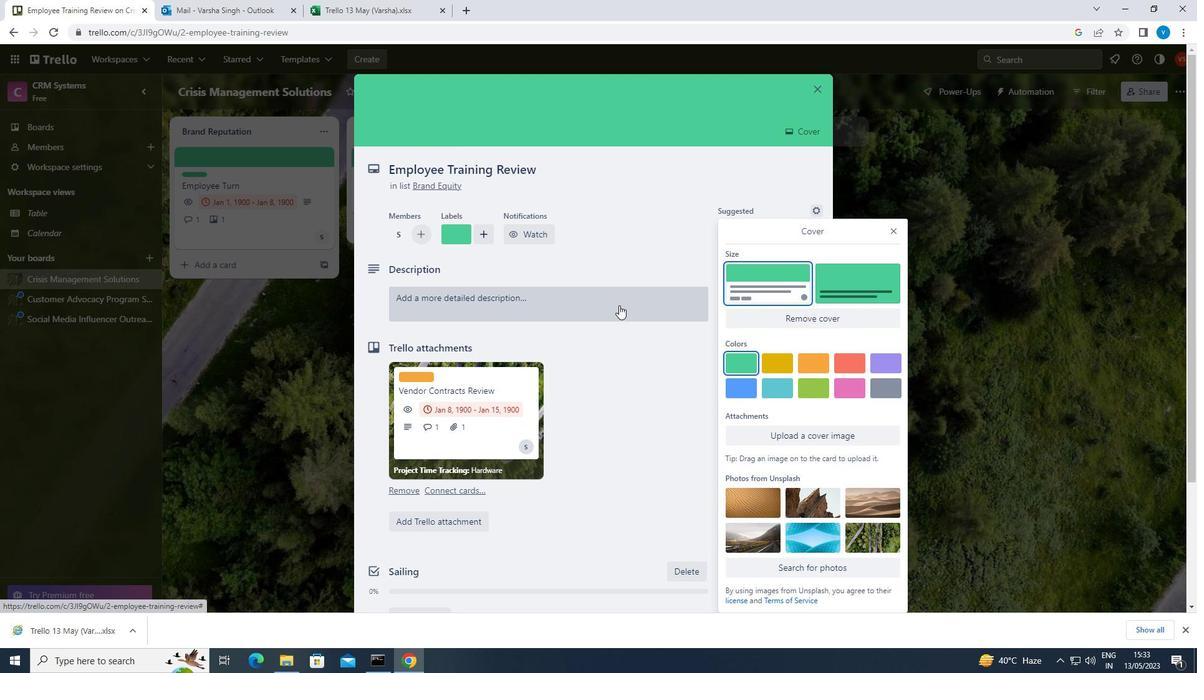 
Action: Key pressed <Key.shift>DEVELOP<Key.space>AND<Key.space>LAUNCH<Key.space>NEW<Key.space>SOCIAL<Key.space>MEDIA<Key.space>MARKETING<Key.space>CAMPAIGN<Key.space>FOR<Key.space>NEW<Key.space>PRODUCT<Key.space>LAUNCH
Screenshot: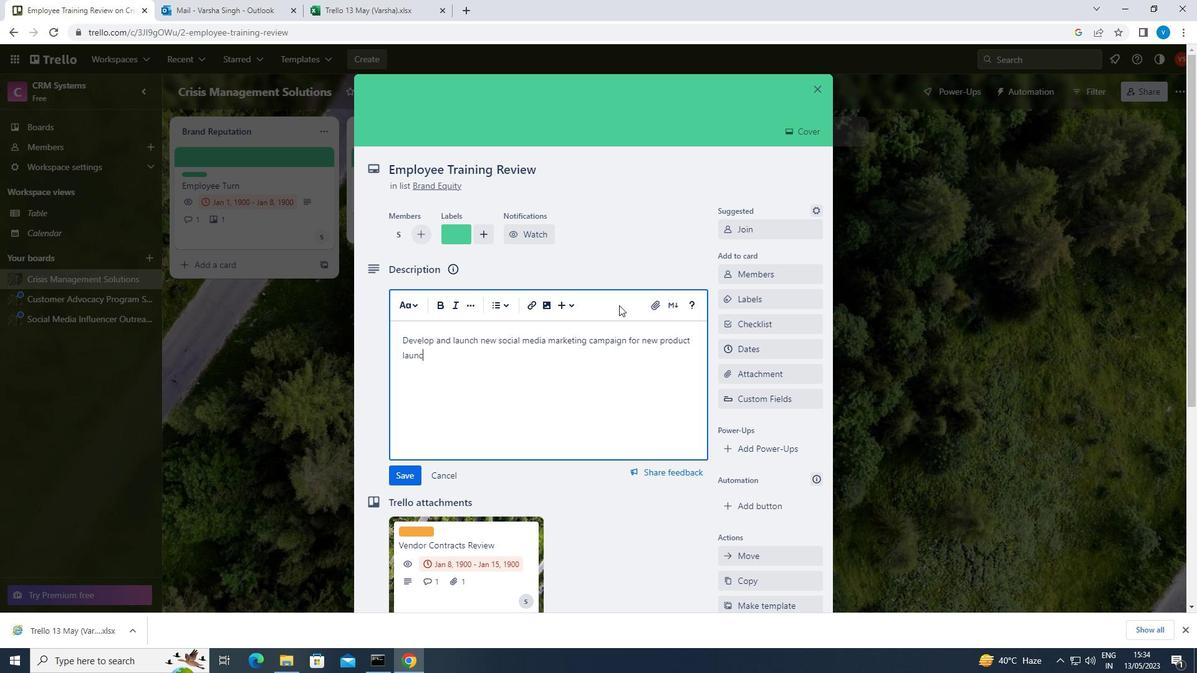 
Action: Mouse moved to (666, 485)
Screenshot: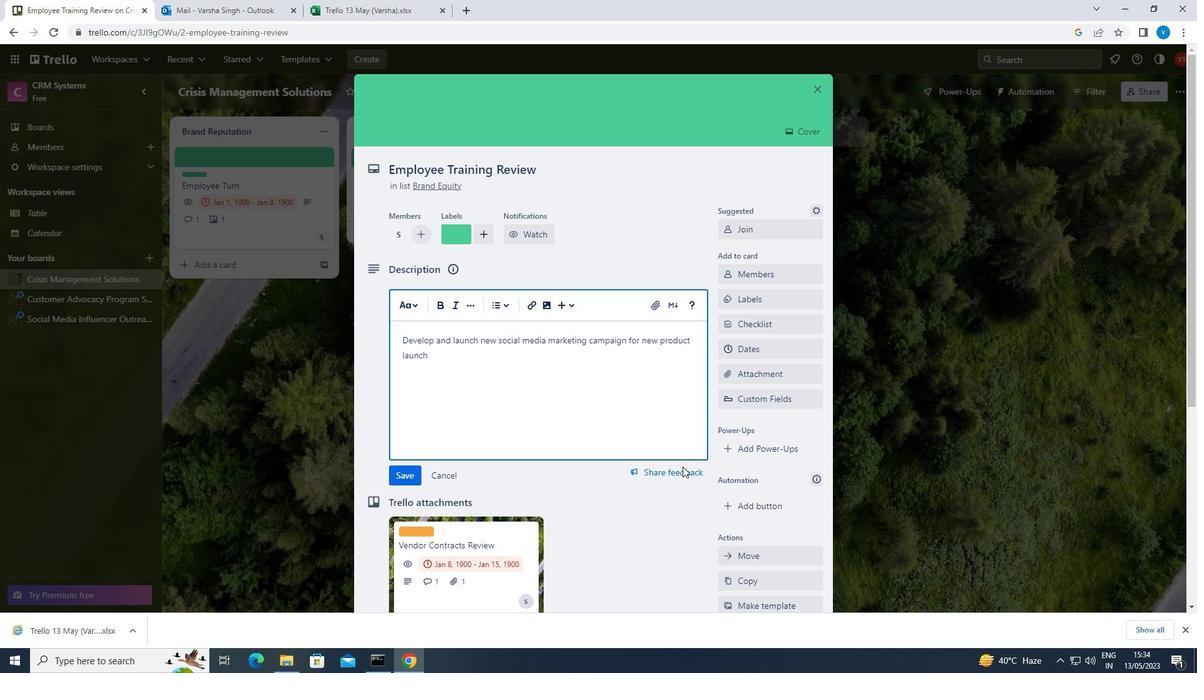 
Action: Mouse scrolled (666, 484) with delta (0, 0)
Screenshot: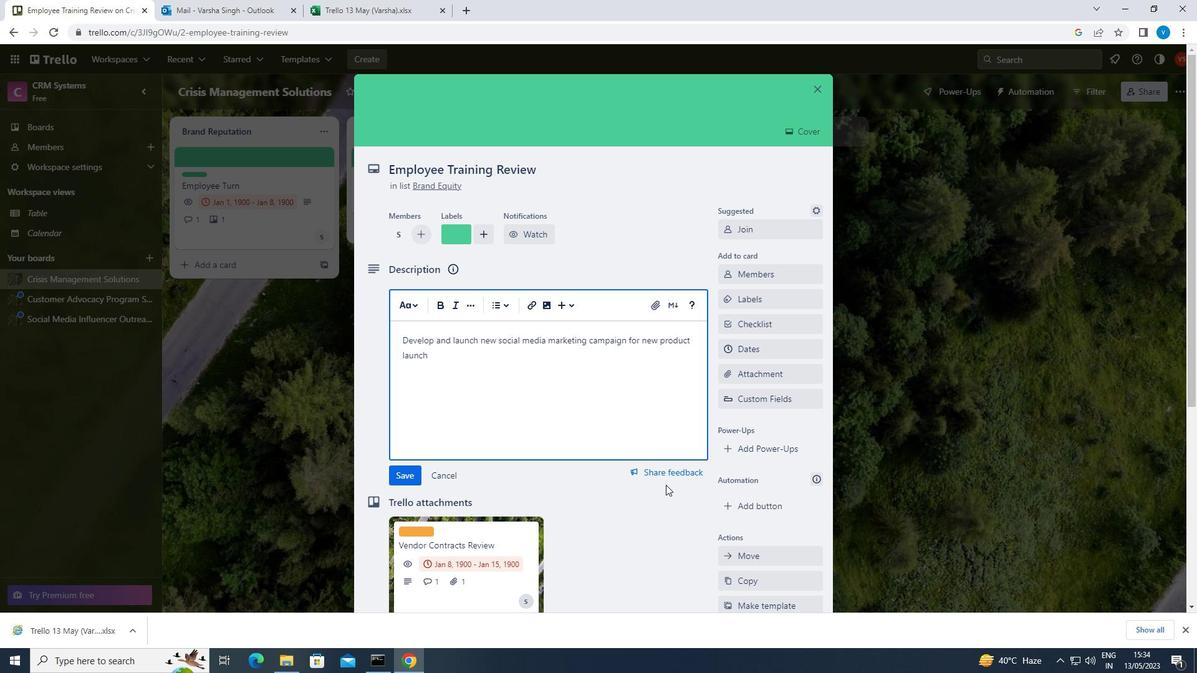 
Action: Mouse moved to (401, 415)
Screenshot: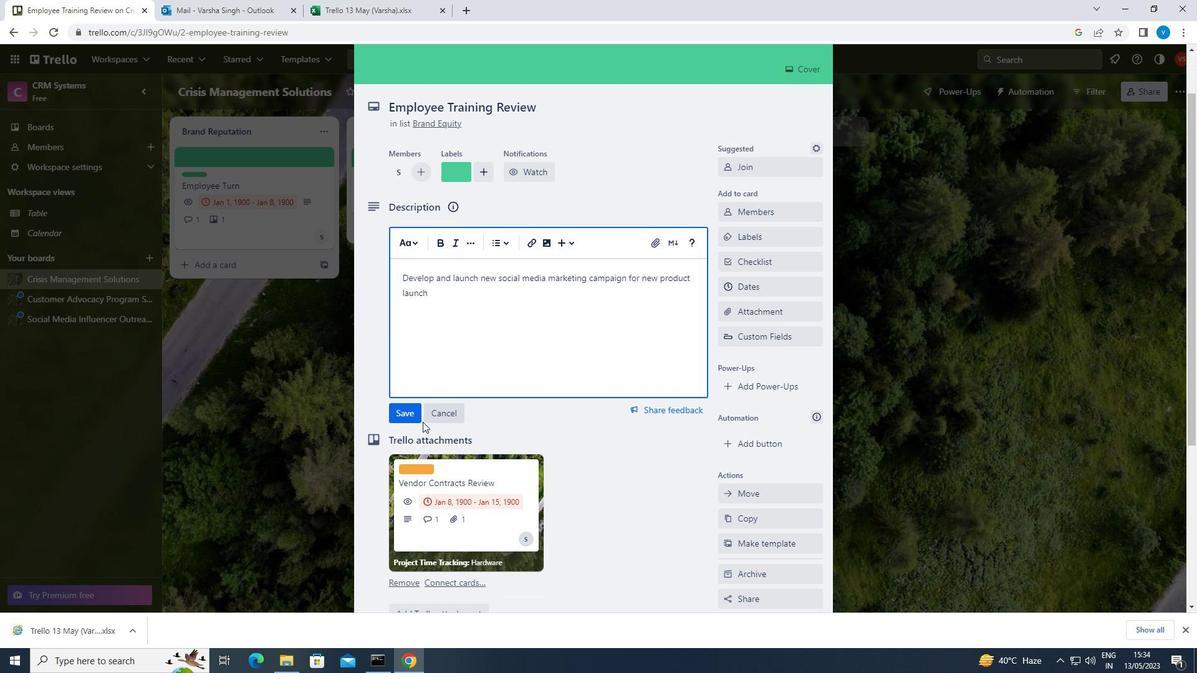 
Action: Mouse pressed left at (401, 415)
Screenshot: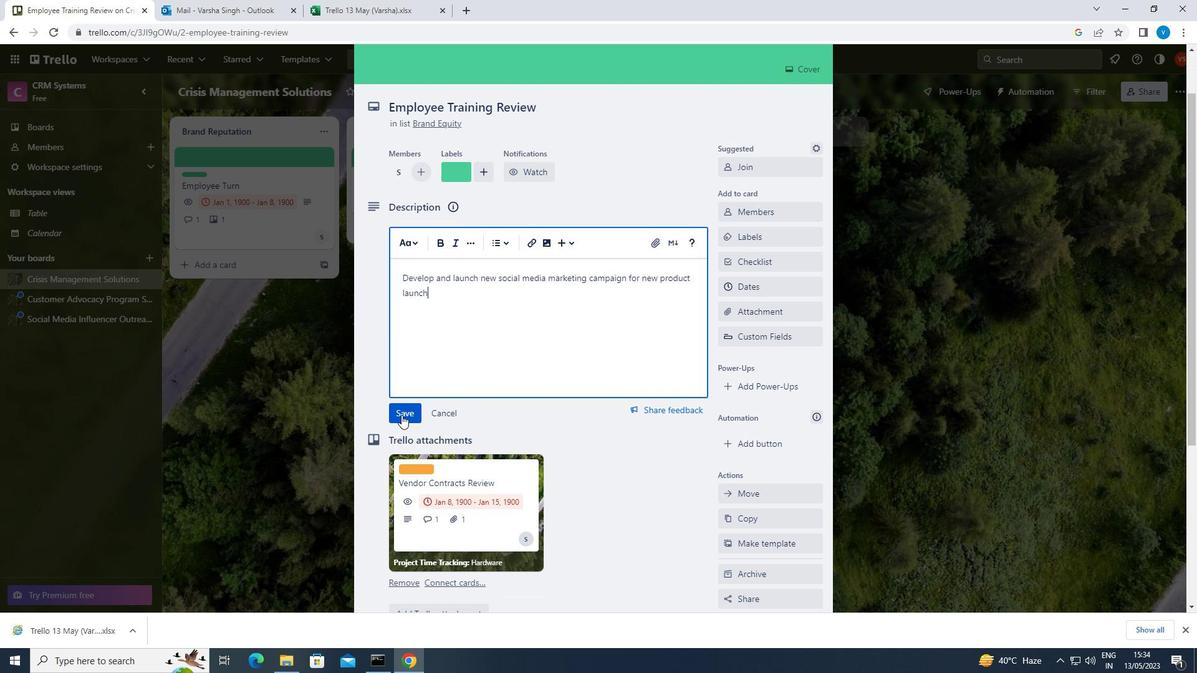 
Action: Mouse moved to (462, 603)
Screenshot: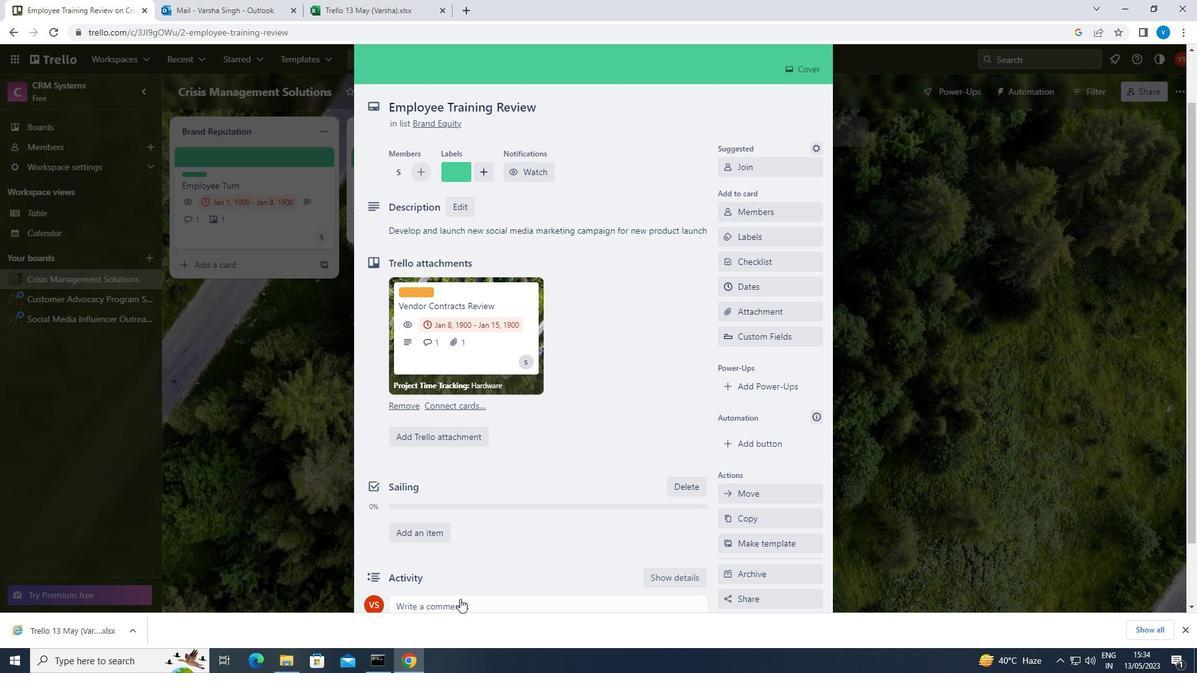 
Action: Mouse pressed left at (462, 603)
Screenshot: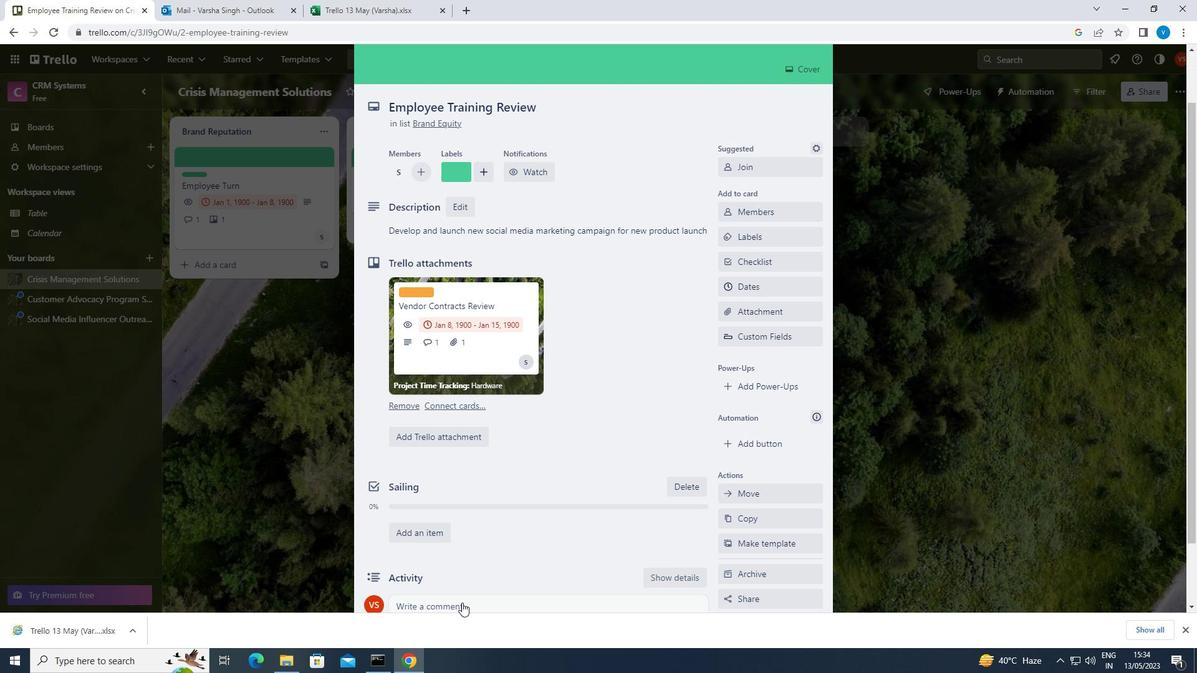 
Action: Mouse moved to (499, 568)
Screenshot: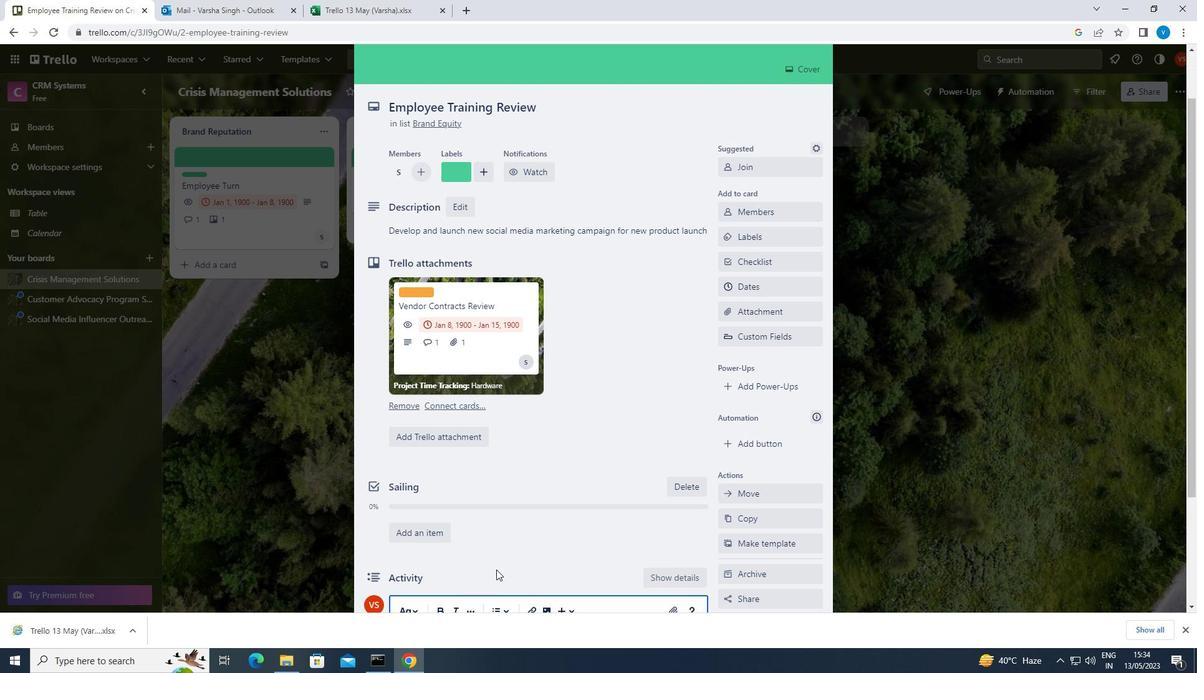 
Action: Mouse scrolled (499, 567) with delta (0, 0)
Screenshot: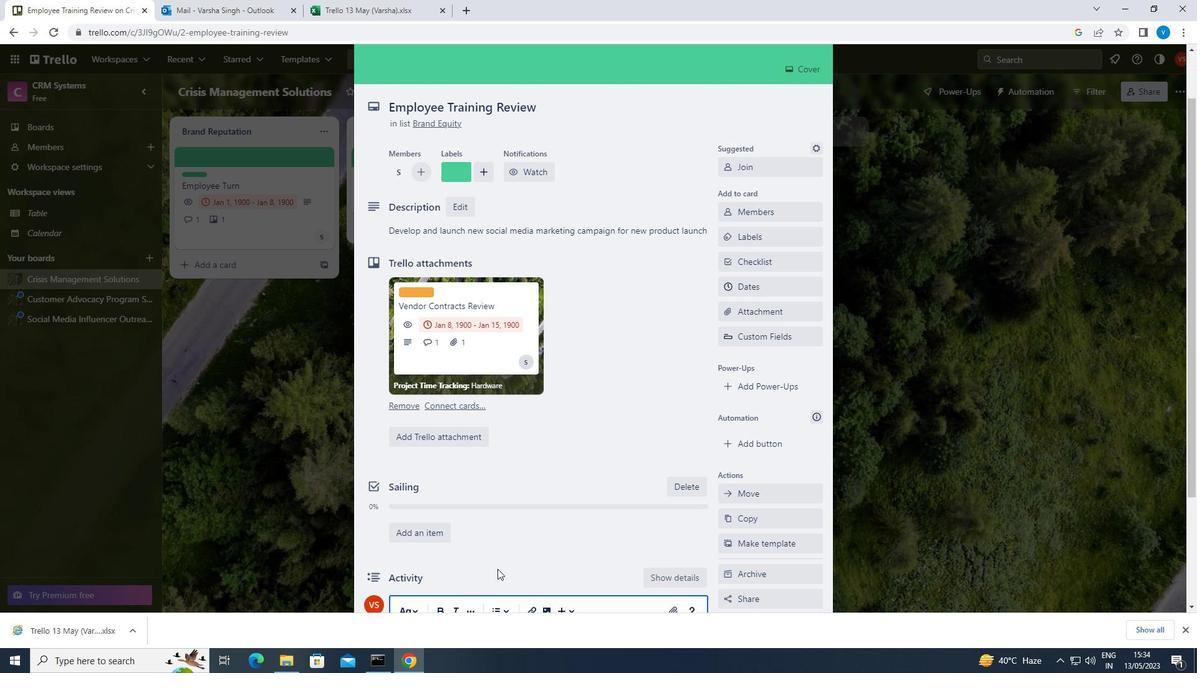 
Action: Key pressed <Key.shift>WE<Key.space>SHOULD<Key.space>APPROACH<Key.space>THIS<Key.space>TASK<Key.space>WITH<Key.space>A<Key.space>SENSE<Key.space>OF<Key.space>EMPATHY,<Key.space>PUTTING<Key.space>OURSELVES<Key.space>IN<Key.space>THE<Key.space>SHOES<Key.space>OF<Key.space>OUR<Key.space>STAKEHOLDERS<Key.space>TO<Key.space>UNDERSTAND<Key.space>THEIR<Key.space>PERSPECTIVES.
Screenshot: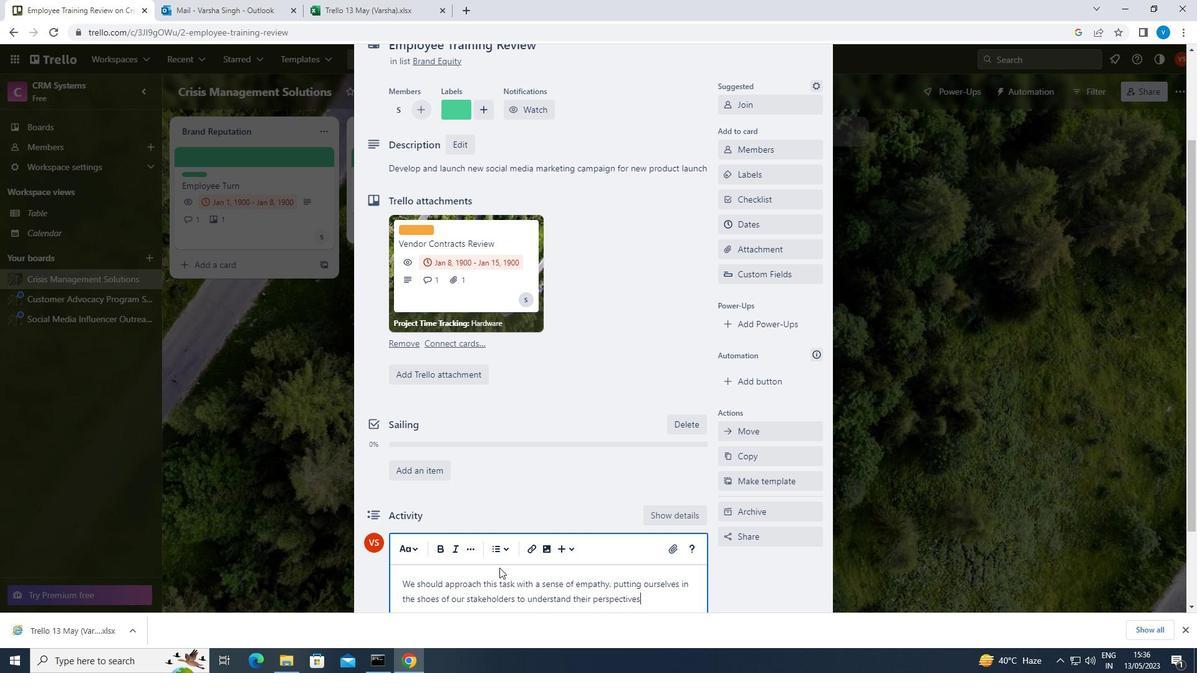 
Action: Mouse moved to (512, 551)
Screenshot: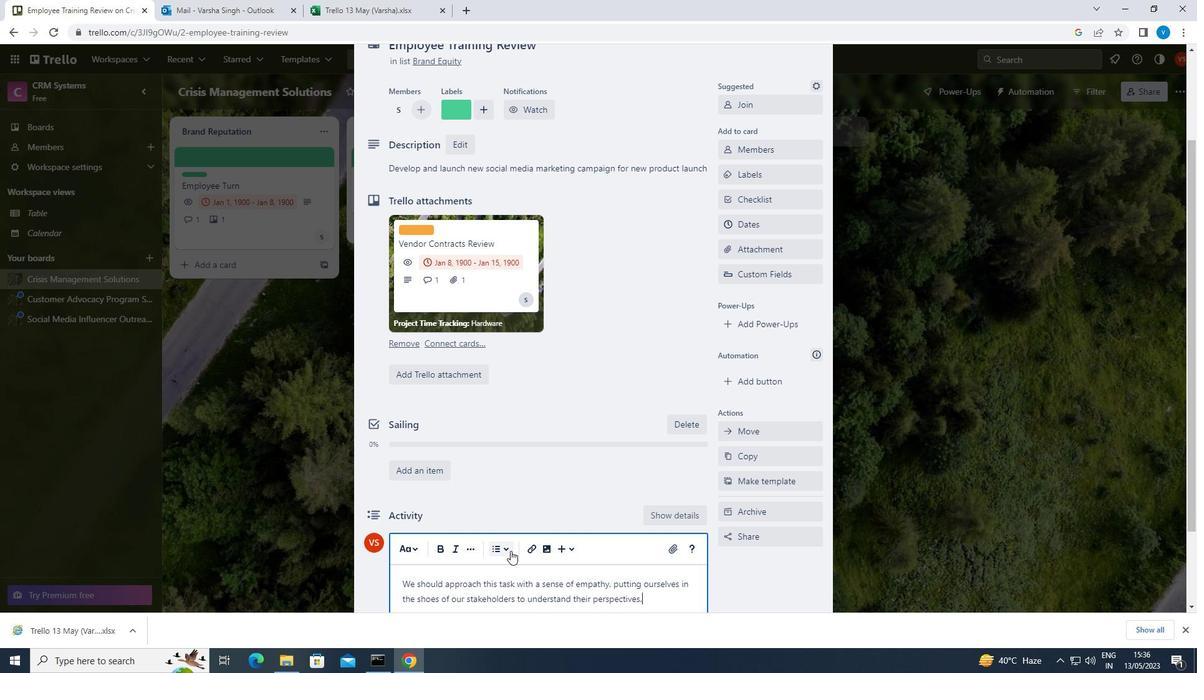 
Action: Mouse scrolled (512, 550) with delta (0, 0)
Screenshot: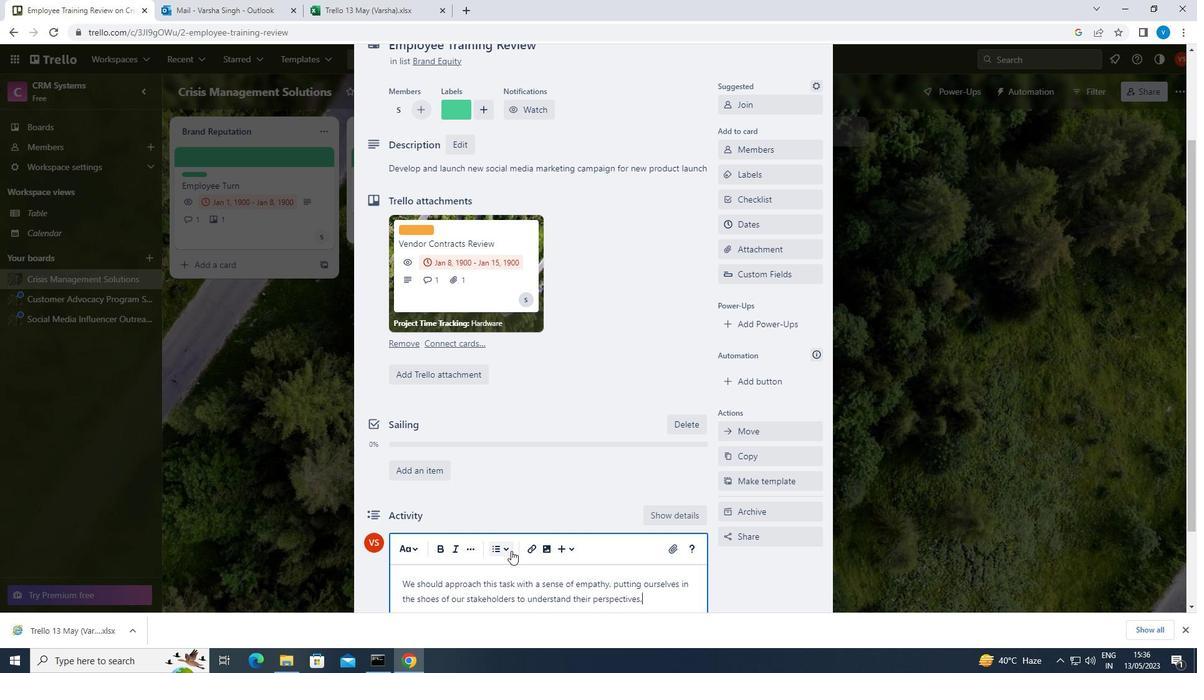 
Action: Mouse moved to (514, 551)
Screenshot: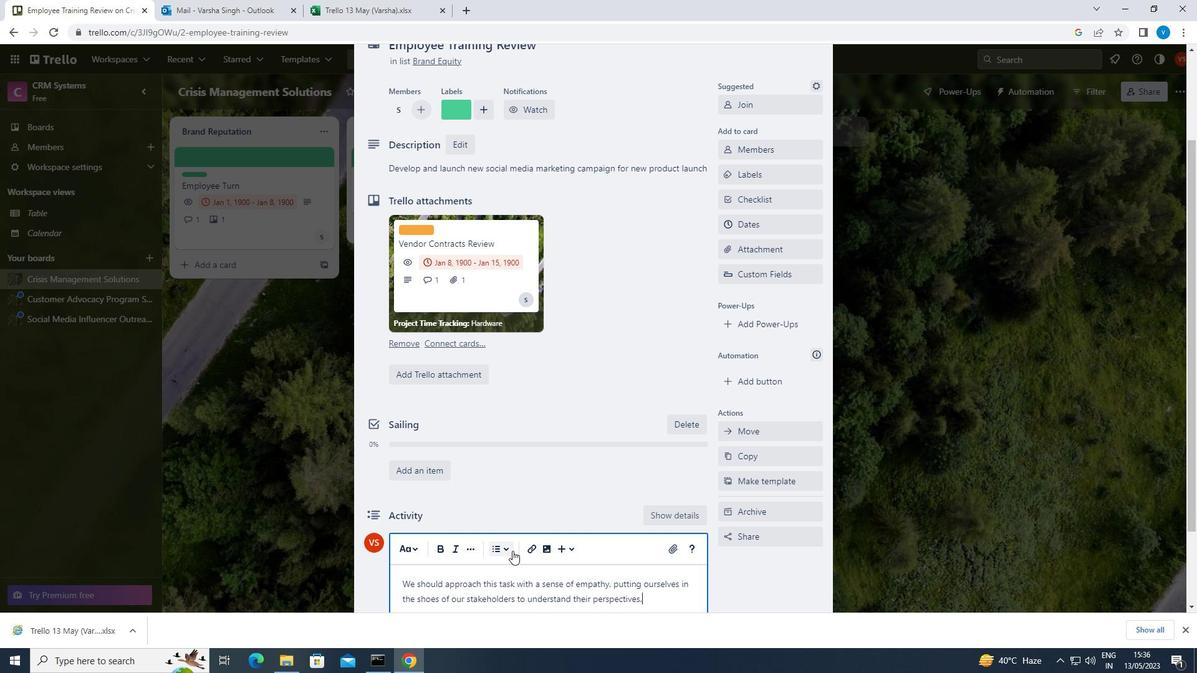 
Action: Mouse scrolled (514, 550) with delta (0, 0)
Screenshot: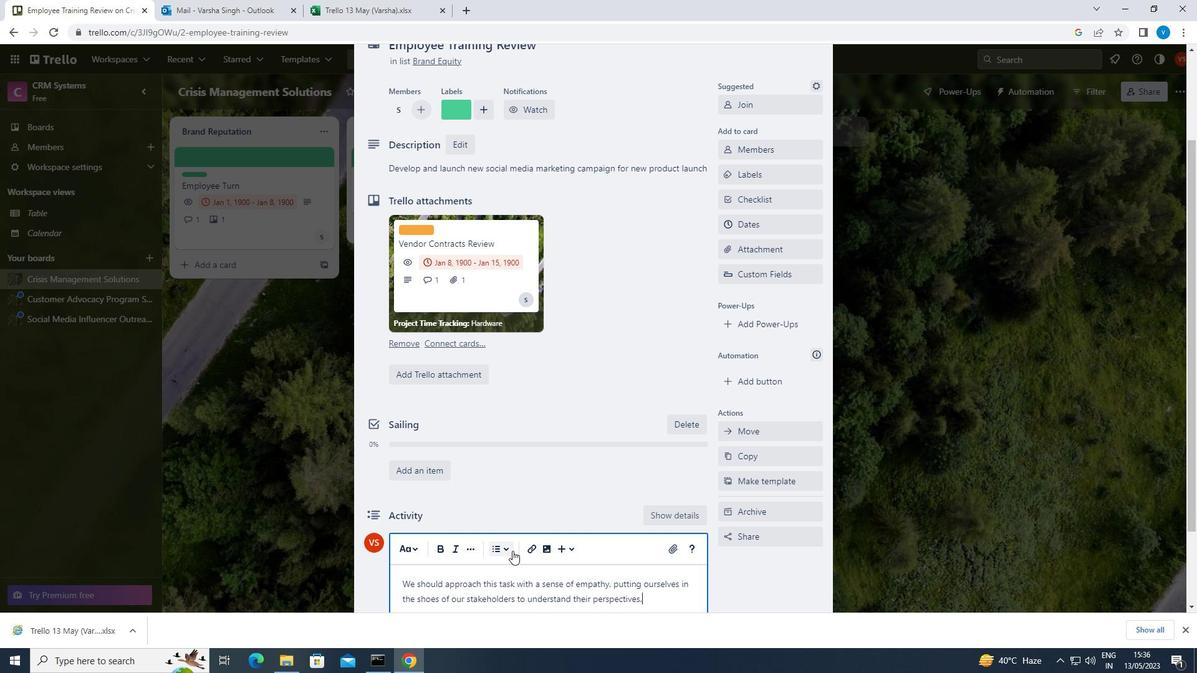 
Action: Mouse moved to (407, 534)
Screenshot: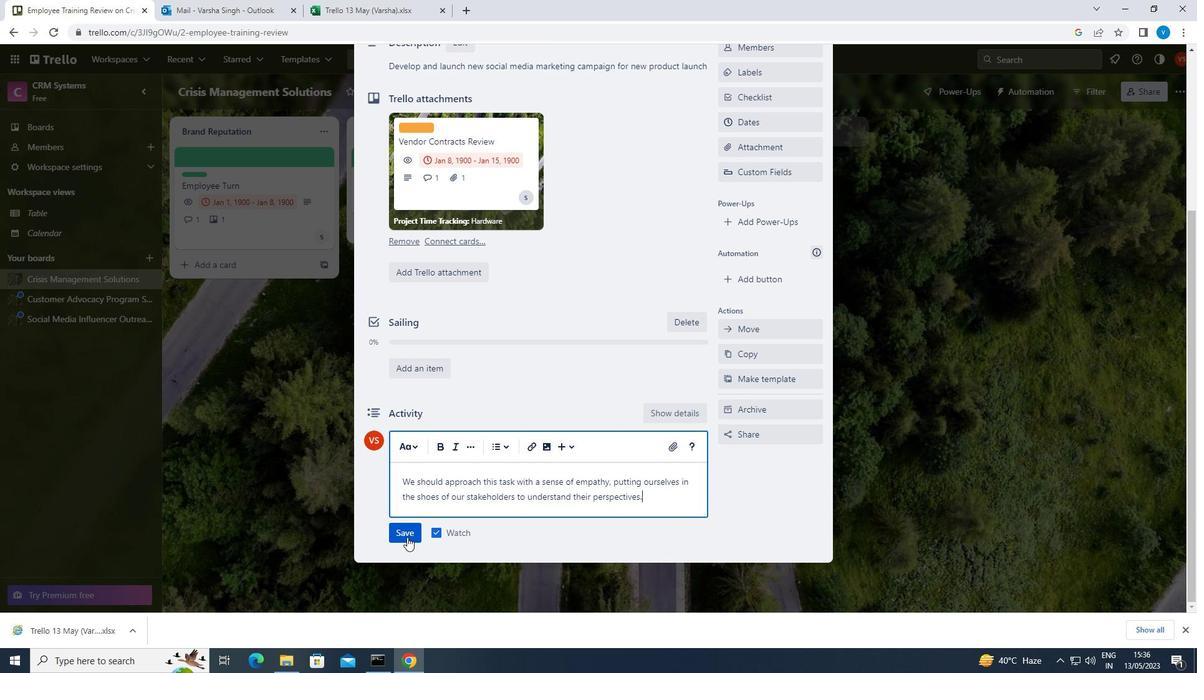 
Action: Mouse pressed left at (407, 534)
Screenshot: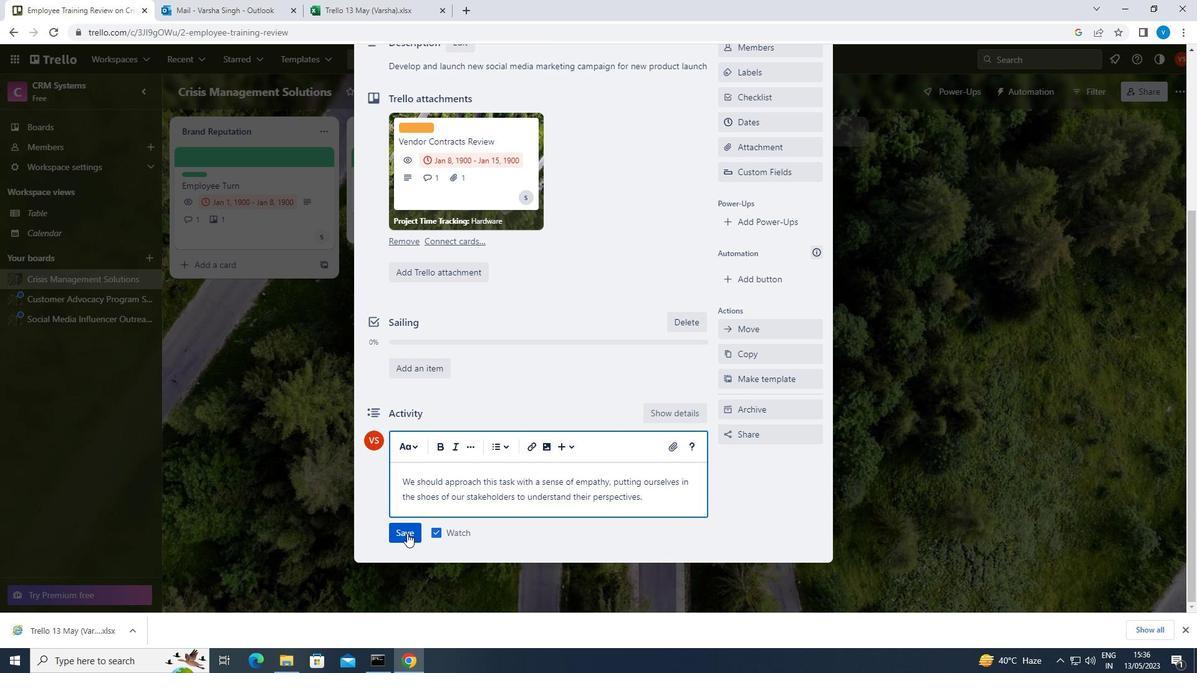 
Action: Mouse moved to (776, 129)
Screenshot: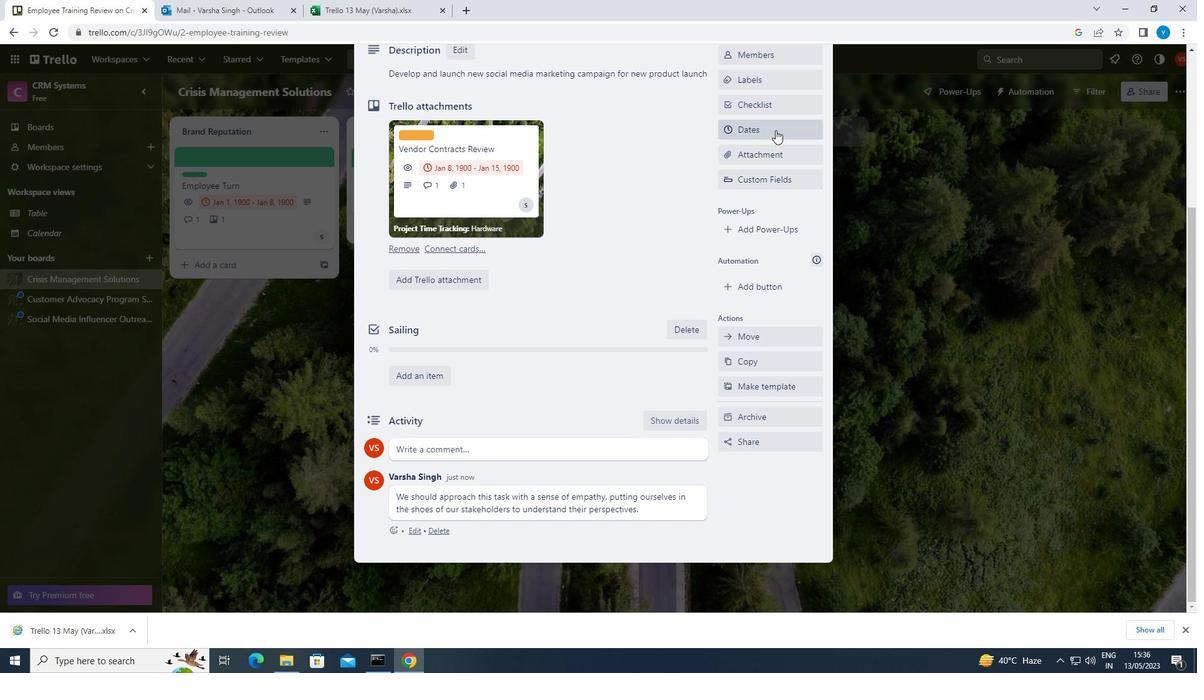 
Action: Mouse pressed left at (776, 129)
Screenshot: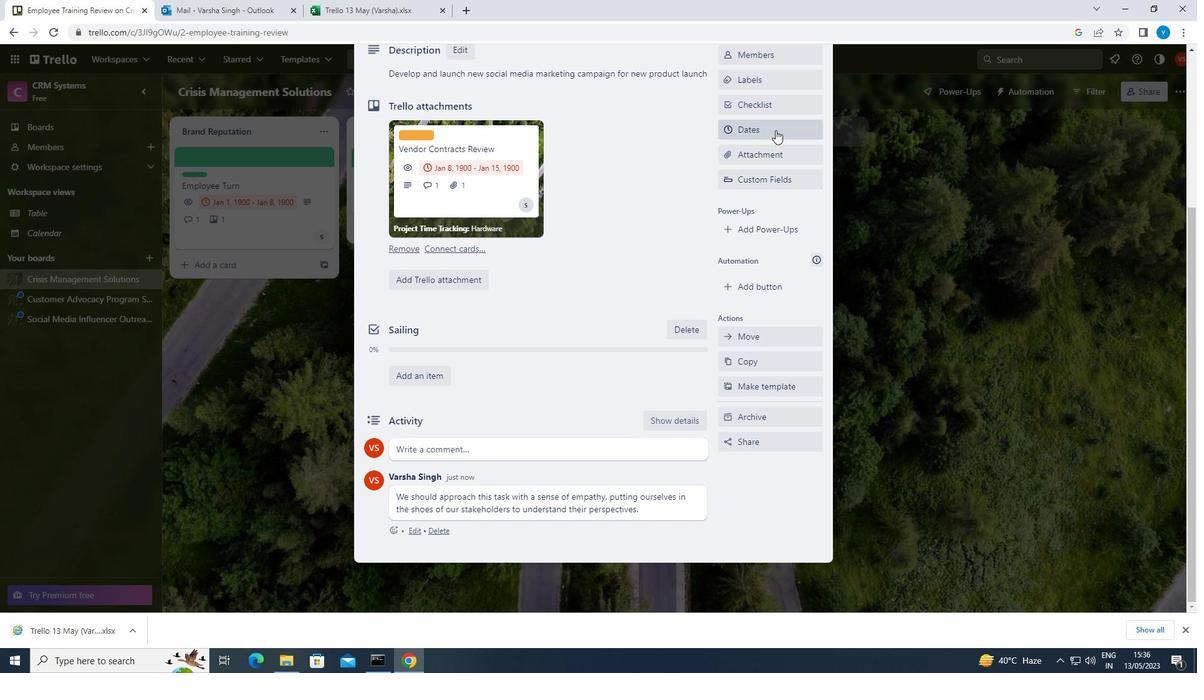 
Action: Mouse moved to (731, 384)
Screenshot: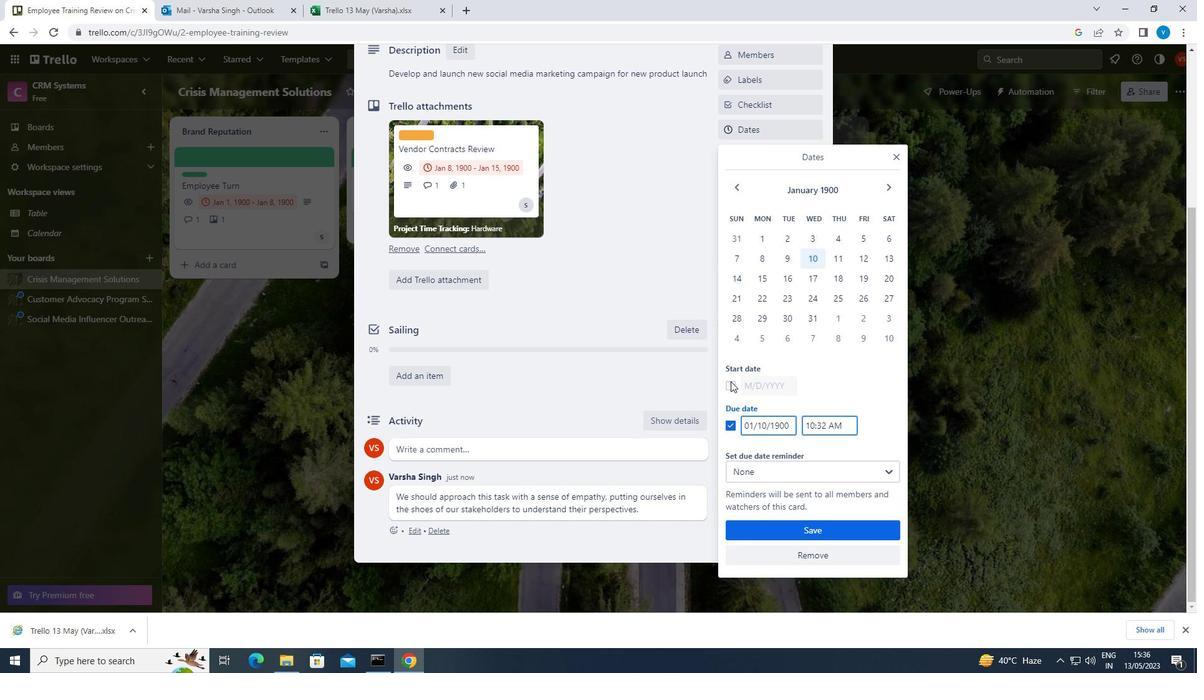 
Action: Mouse pressed left at (731, 384)
Screenshot: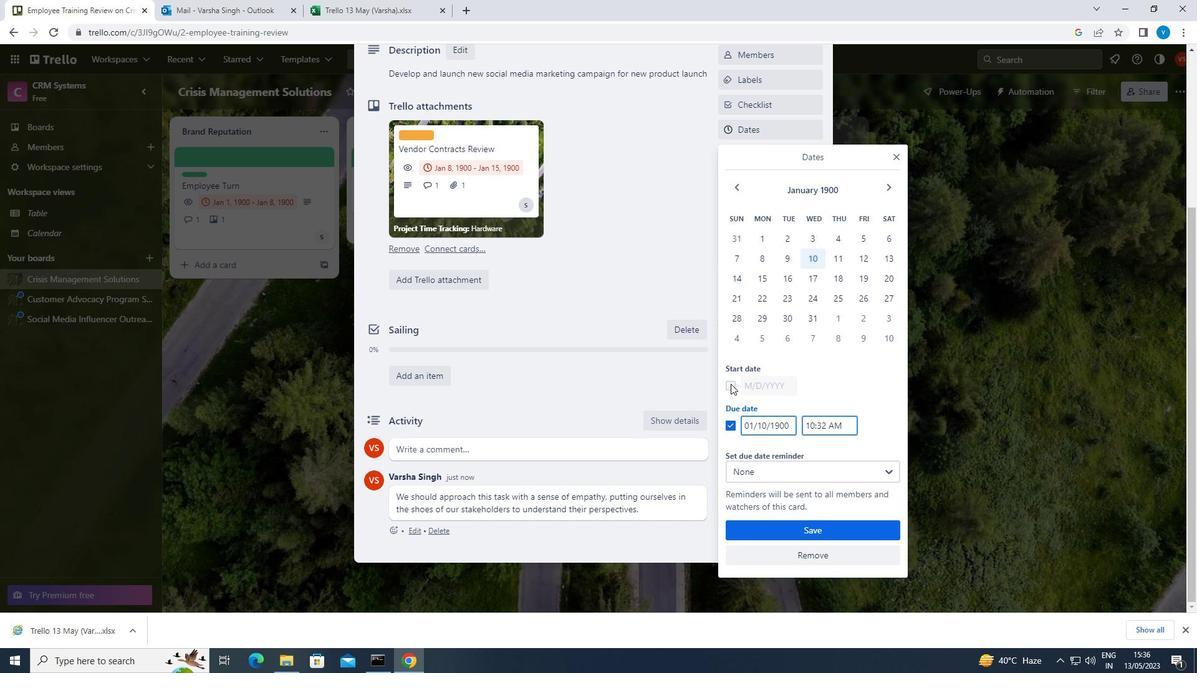 
Action: Mouse moved to (791, 384)
Screenshot: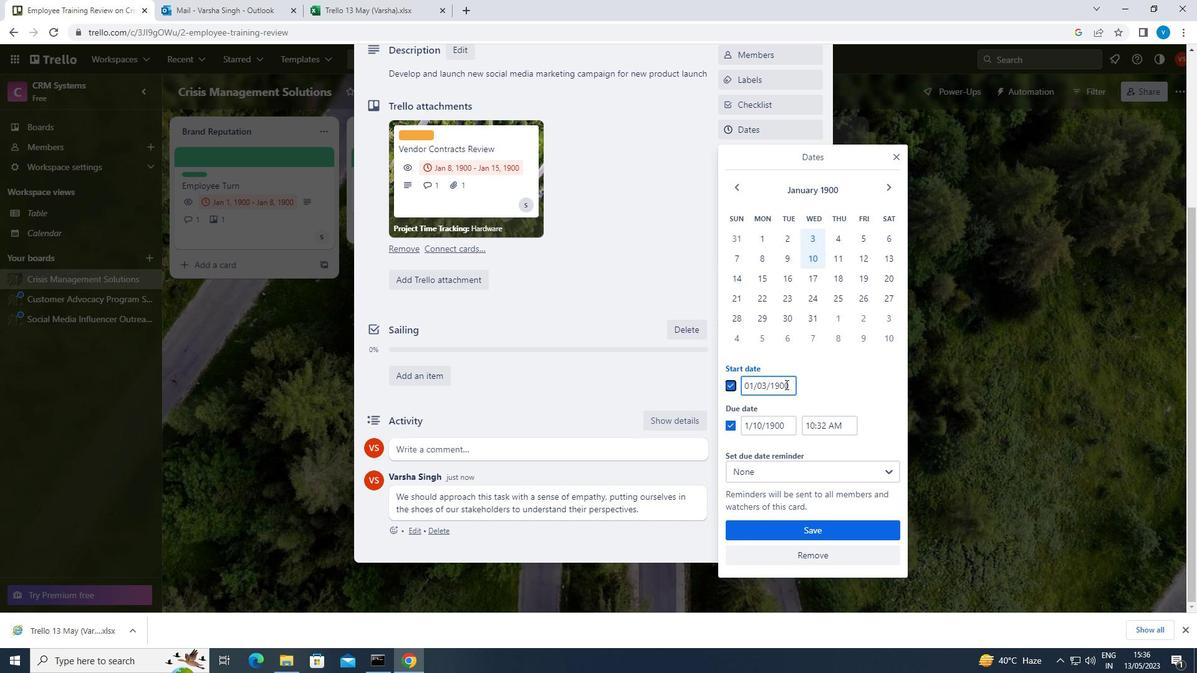 
Action: Mouse pressed left at (791, 384)
Screenshot: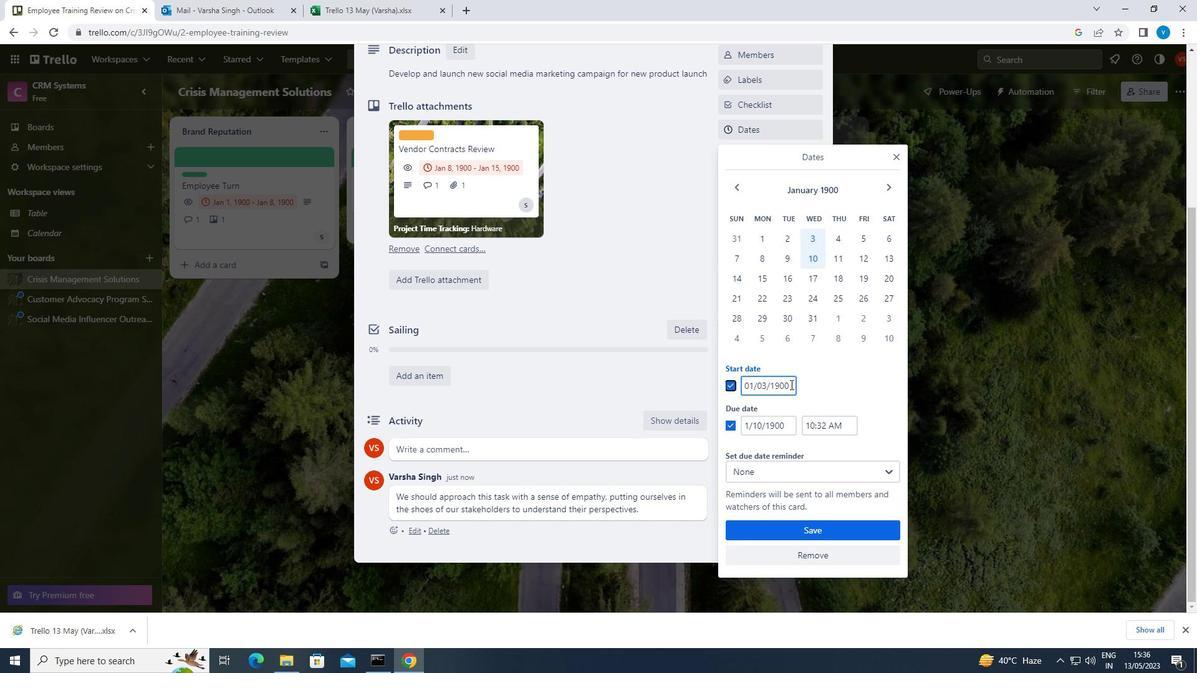 
Action: Key pressed <Key.backspace><Key.backspace><Key.backspace><Key.backspace><Key.backspace><Key.backspace><Key.backspace><Key.backspace><Key.backspace><Key.backspace><Key.backspace><Key.backspace><Key.backspace><Key.backspace><Key.backspace>01/04/1900
Screenshot: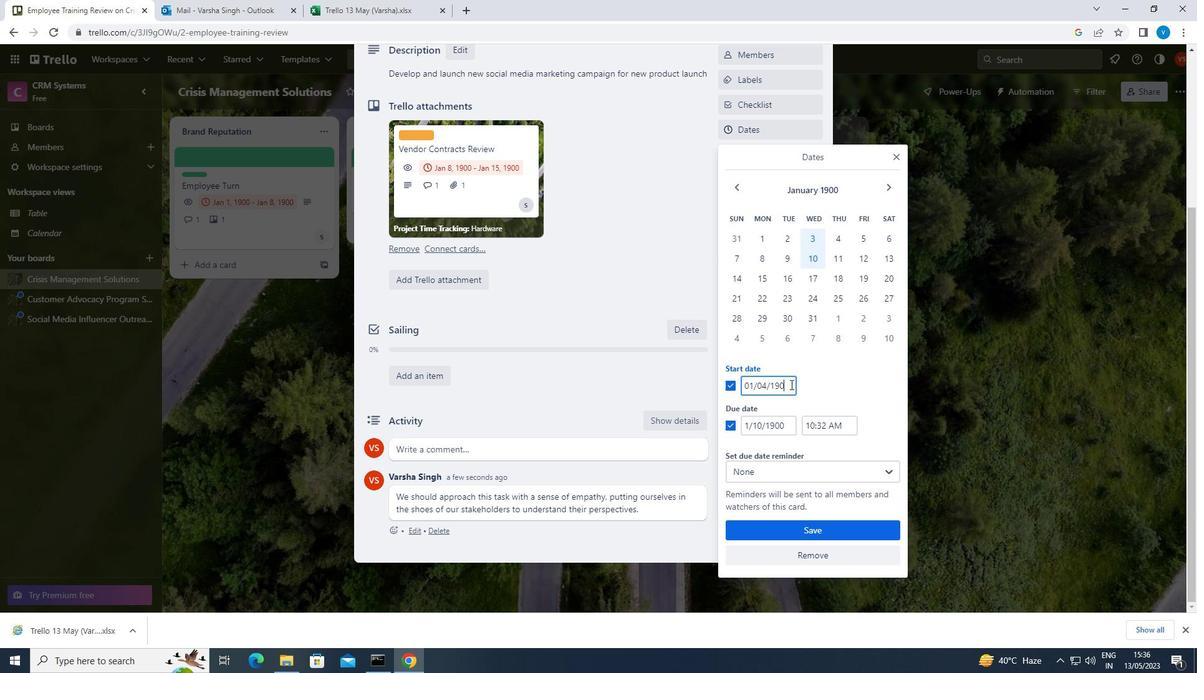 
Action: Mouse moved to (786, 423)
Screenshot: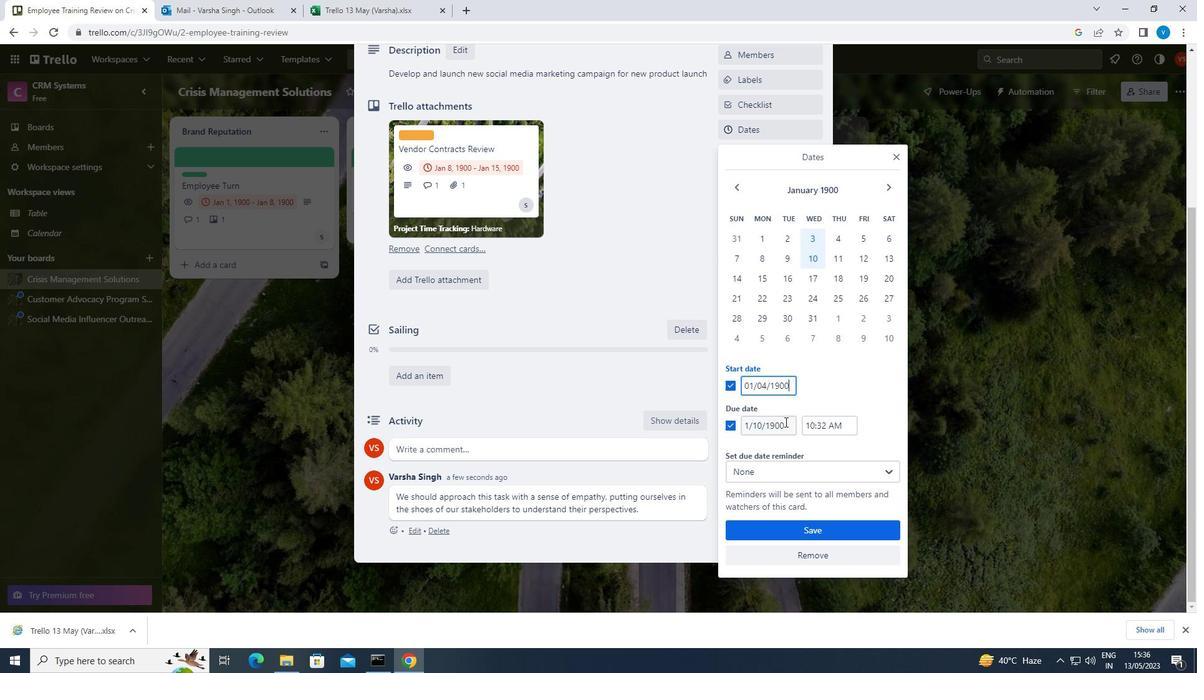 
Action: Mouse pressed left at (786, 423)
Screenshot: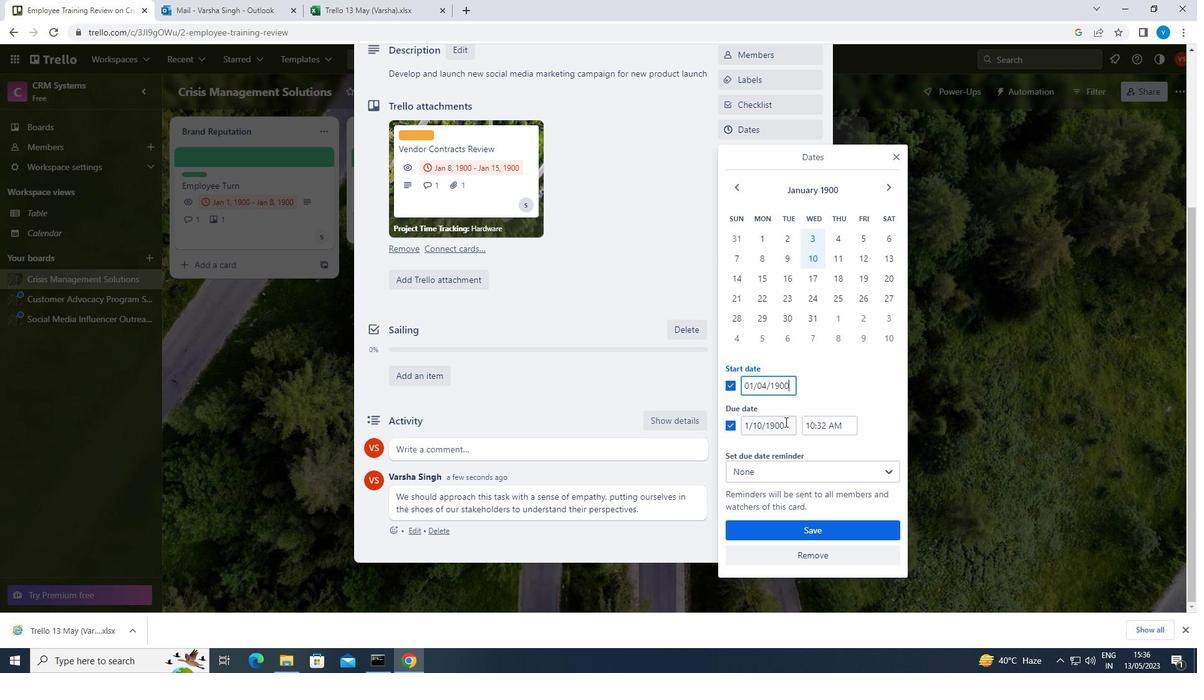 
Action: Key pressed <Key.backspace><Key.backspace><Key.backspace><Key.backspace><Key.backspace><Key.backspace><Key.backspace><Key.backspace><Key.backspace><Key.backspace><Key.backspace><Key.backspace><Key.backspace>01/11/1900
Screenshot: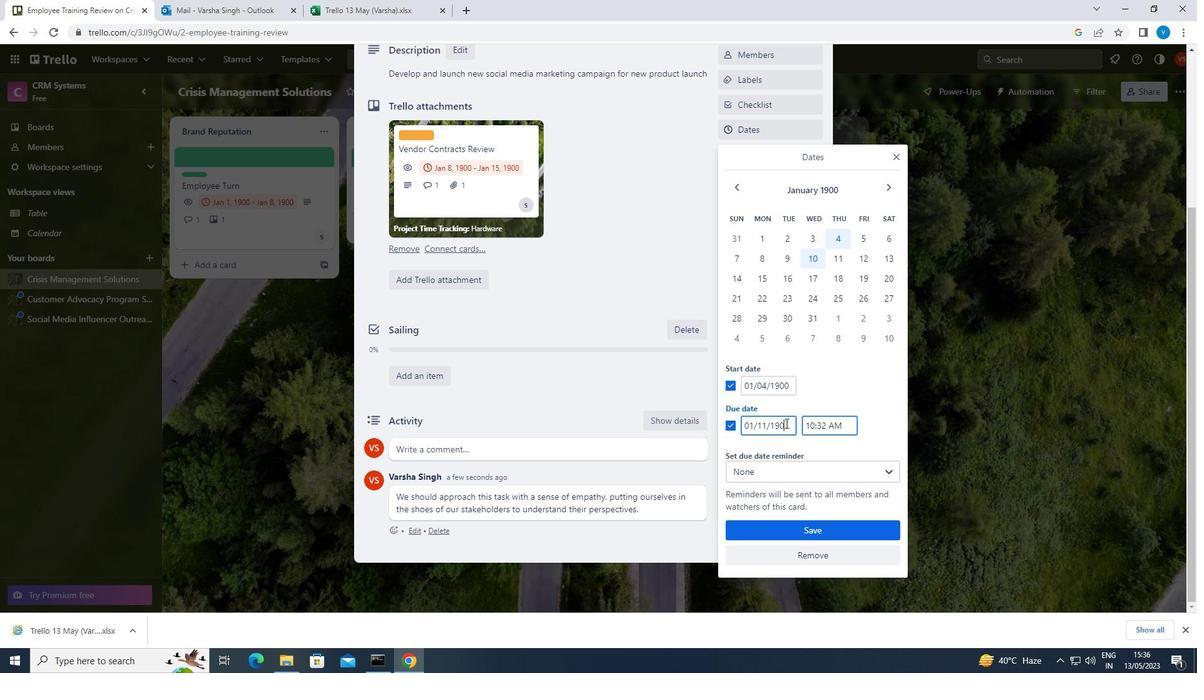 
Action: Mouse moved to (806, 532)
Screenshot: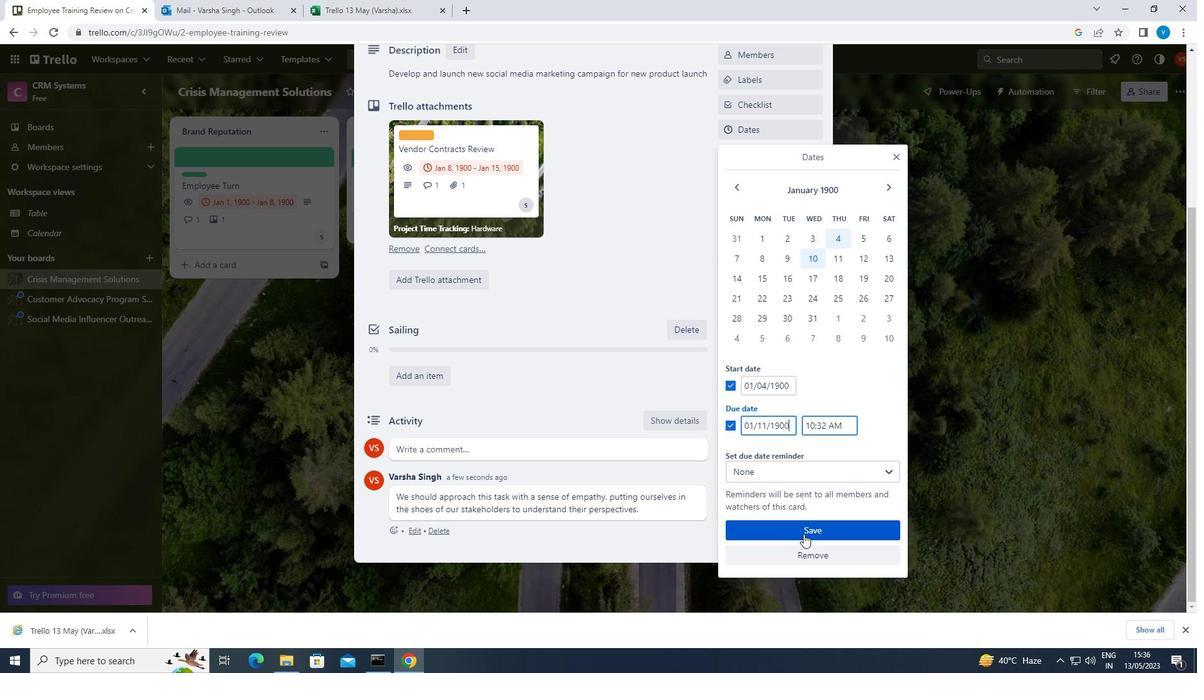 
Action: Mouse pressed left at (806, 532)
Screenshot: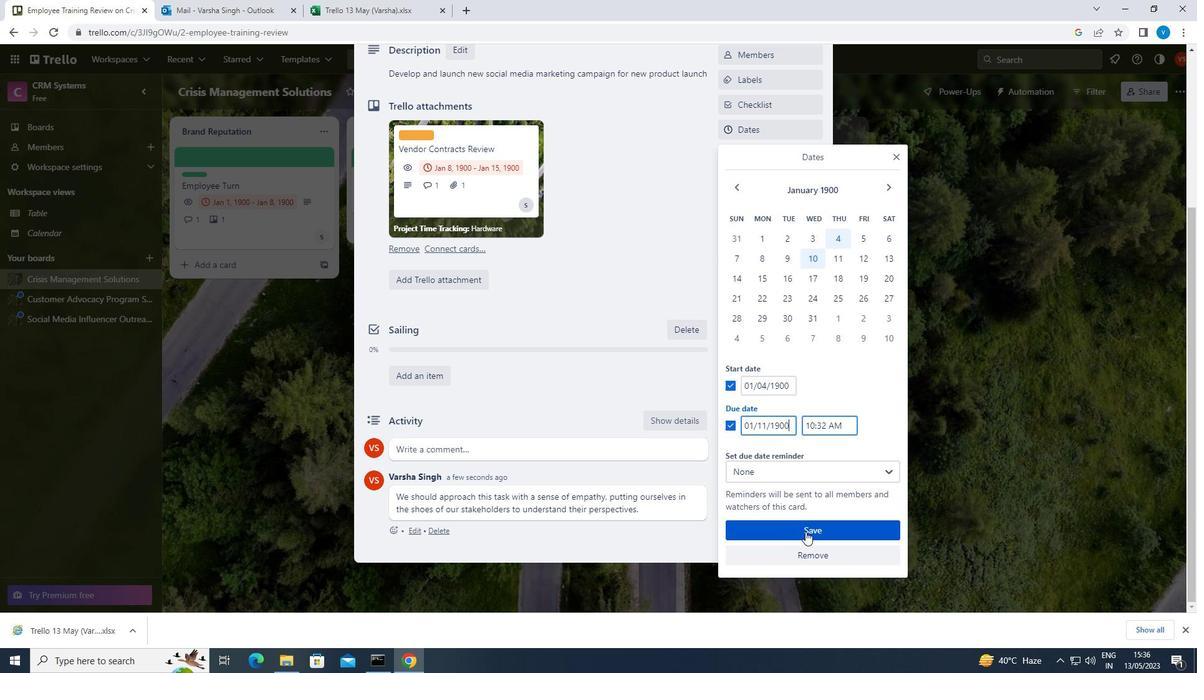 
Action: Mouse moved to (807, 530)
Screenshot: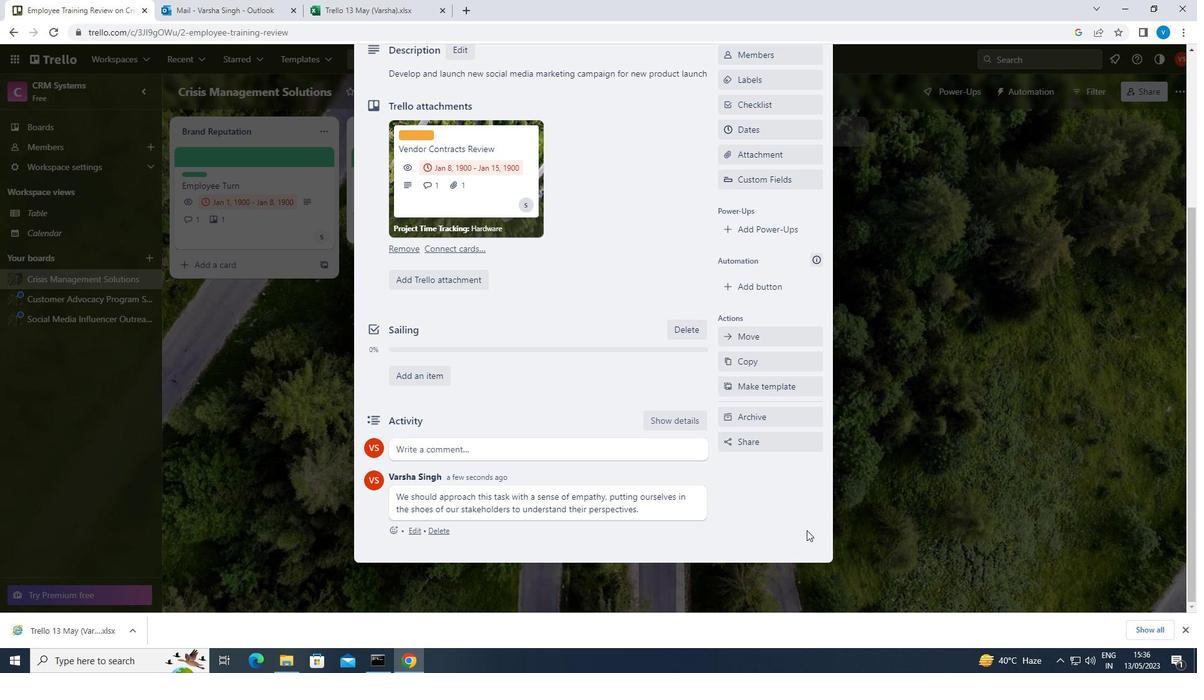 
